 Task: Customize the integrated terminal's color scheme and font in Visual Studio Code.
Action: Mouse moved to (81, 1)
Screenshot: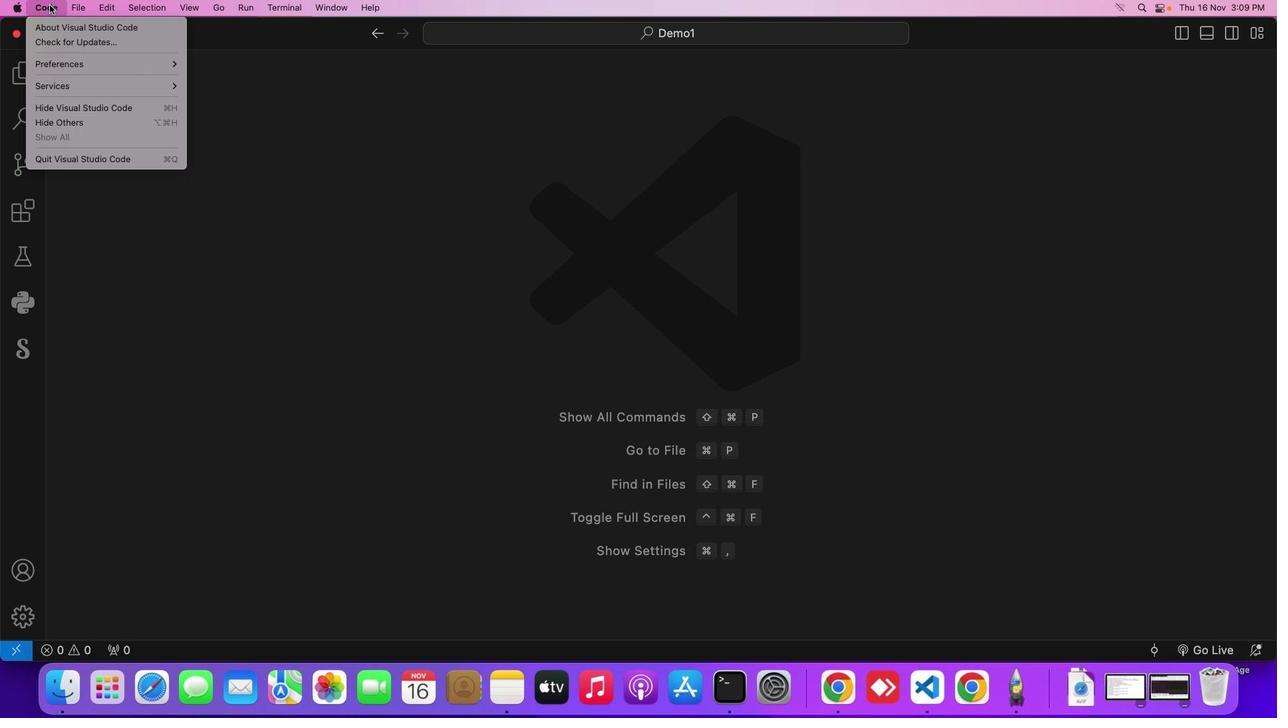 
Action: Mouse pressed left at (81, 1)
Screenshot: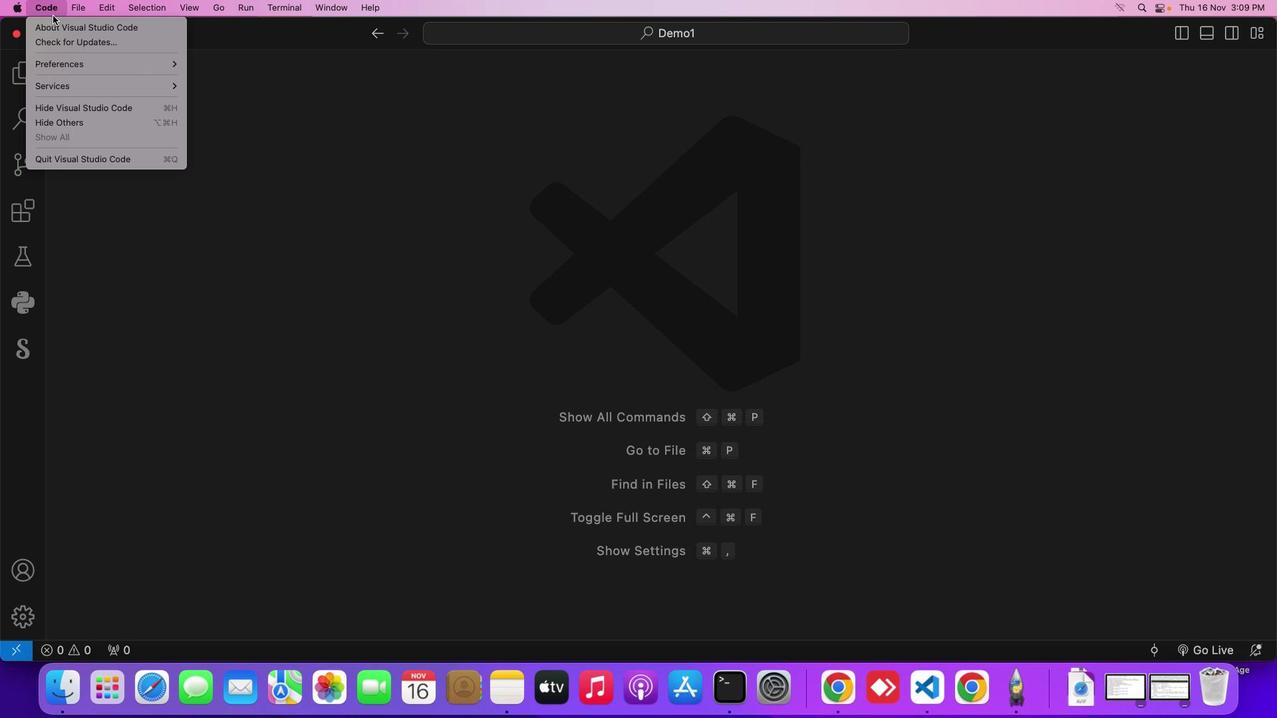 
Action: Mouse moved to (114, 60)
Screenshot: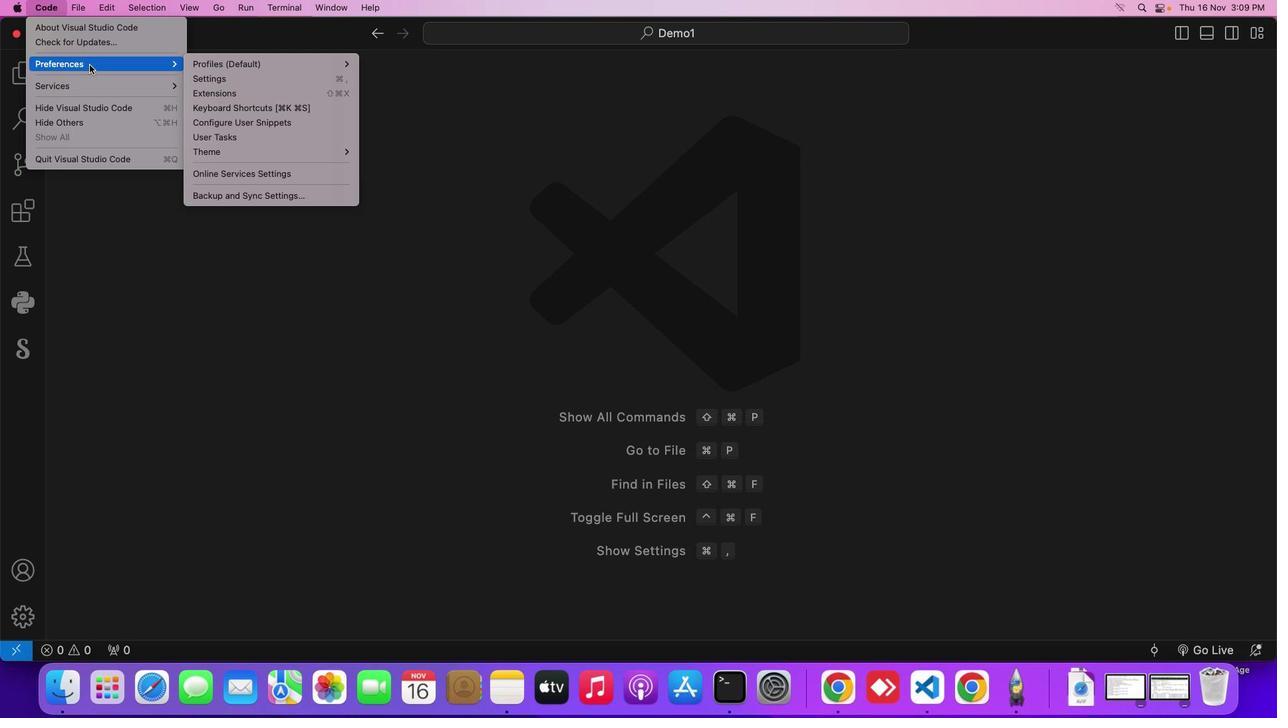
Action: Mouse pressed left at (114, 60)
Screenshot: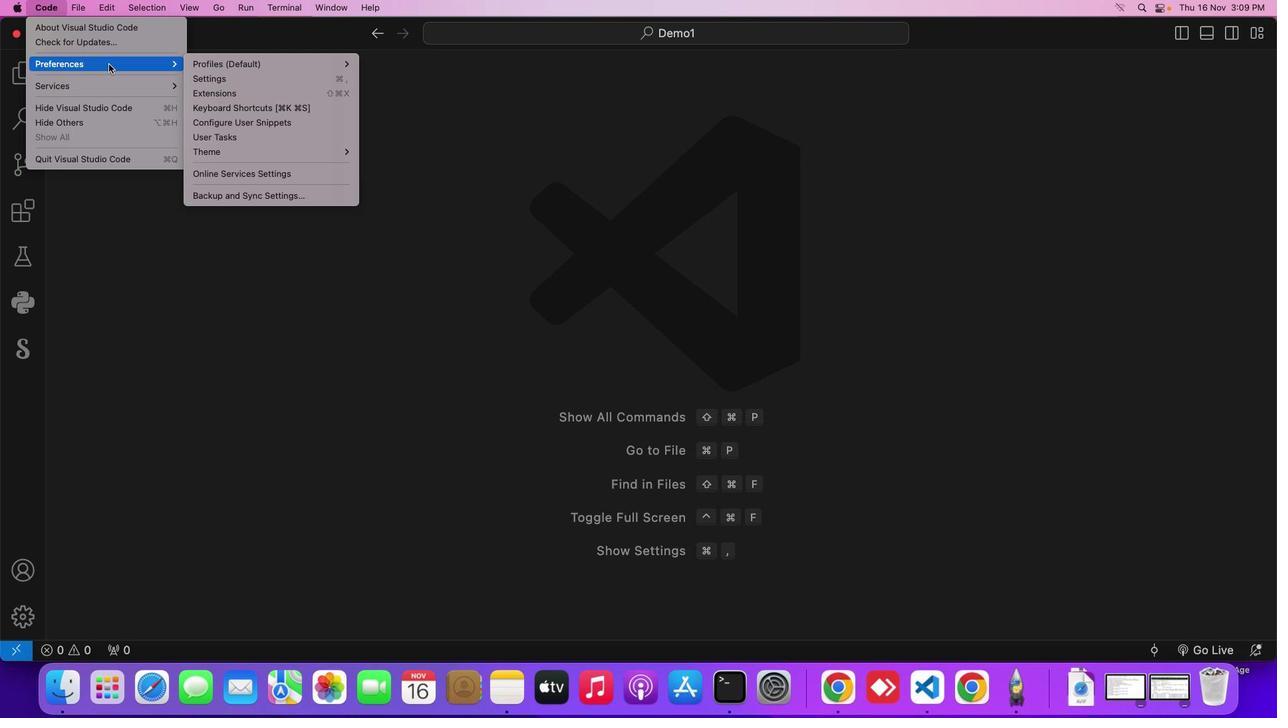 
Action: Mouse moved to (226, 75)
Screenshot: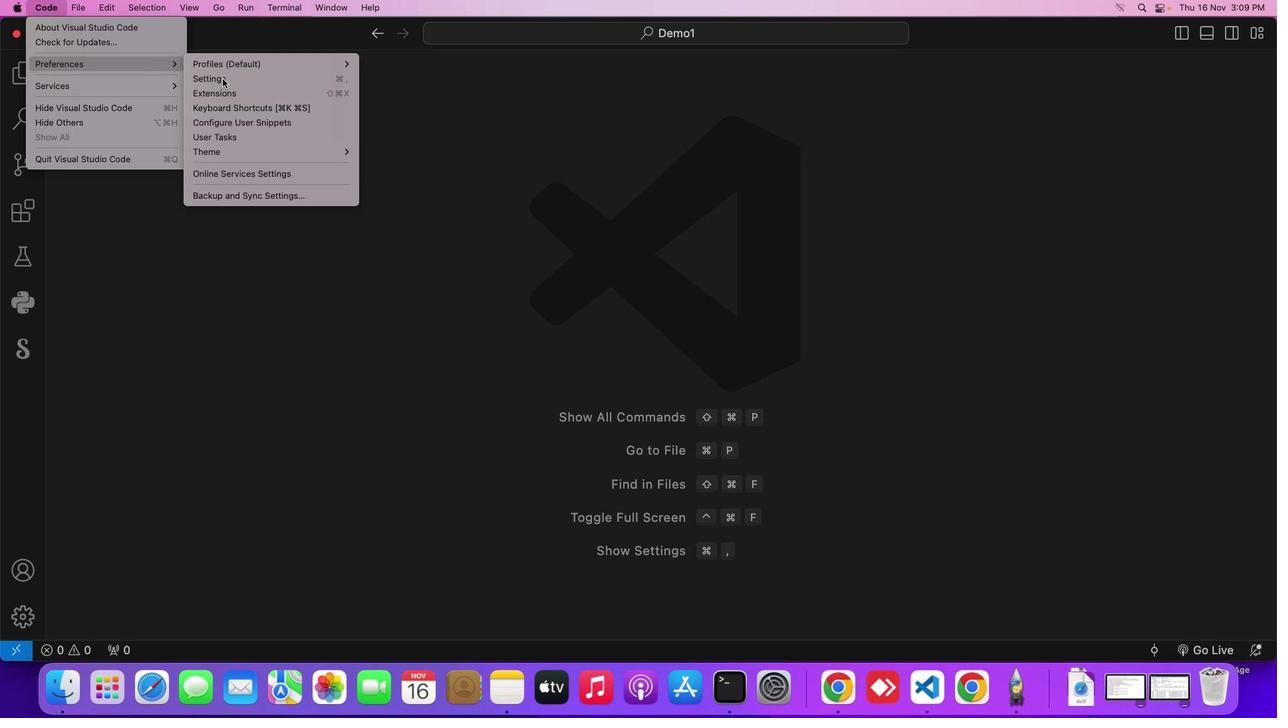 
Action: Mouse pressed left at (226, 75)
Screenshot: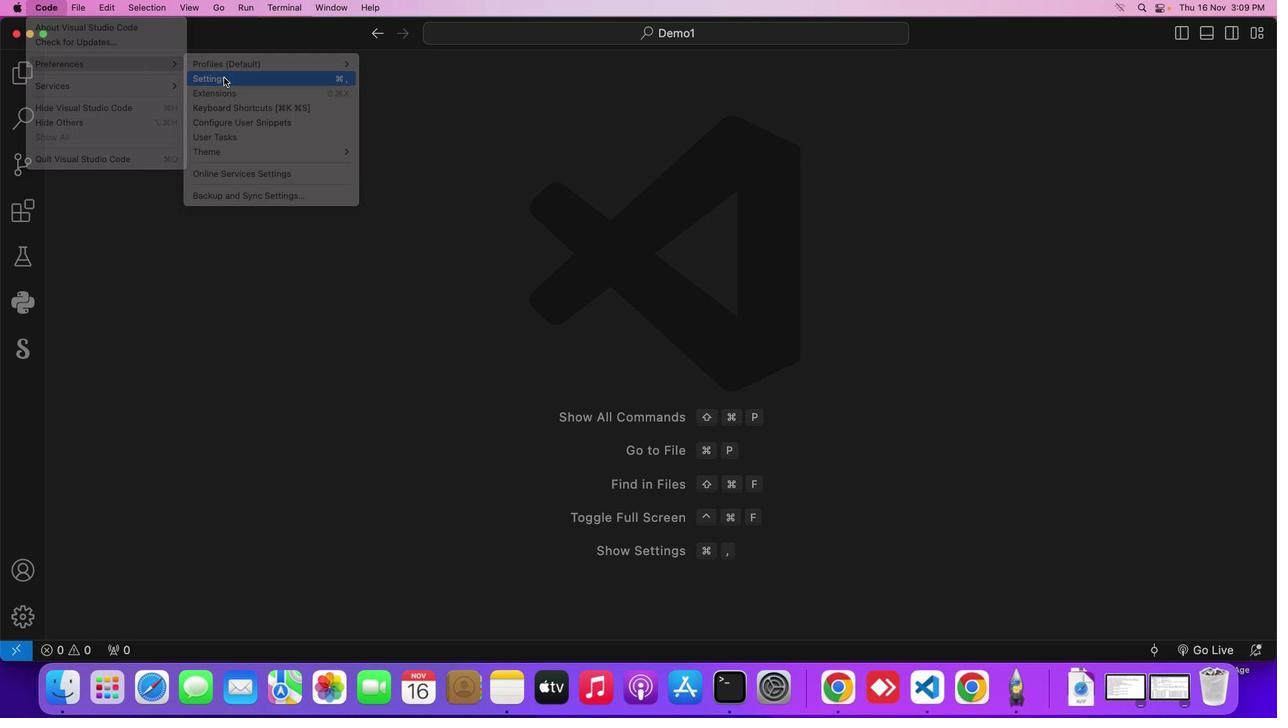 
Action: Mouse moved to (285, 100)
Screenshot: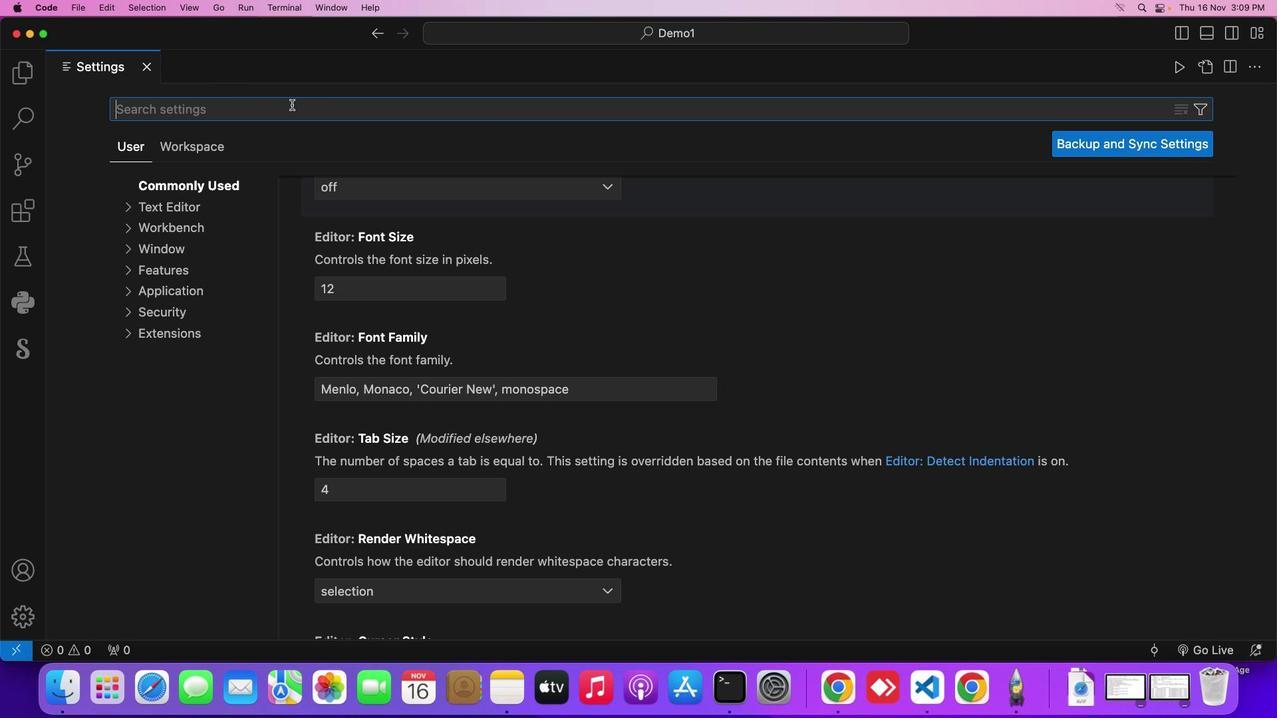 
Action: Mouse pressed left at (285, 100)
Screenshot: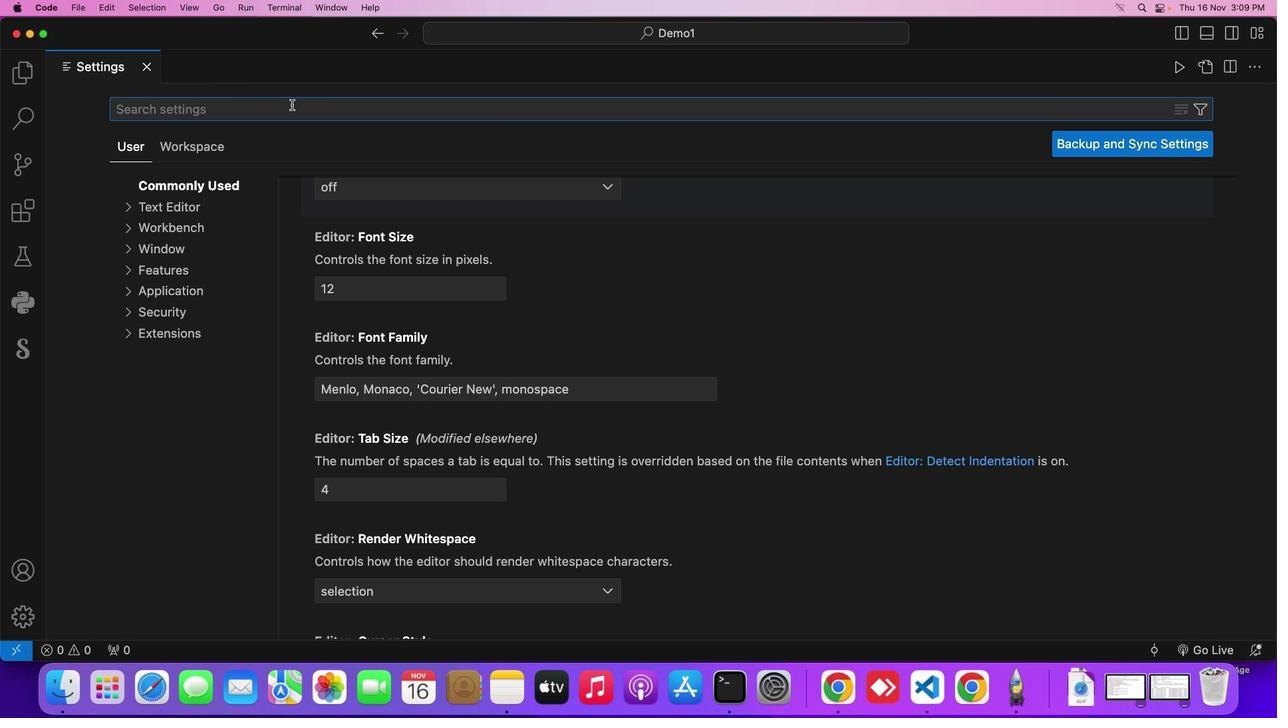 
Action: Key pressed 't''e''r''m''i''n''a''l'"'"'s'
Screenshot: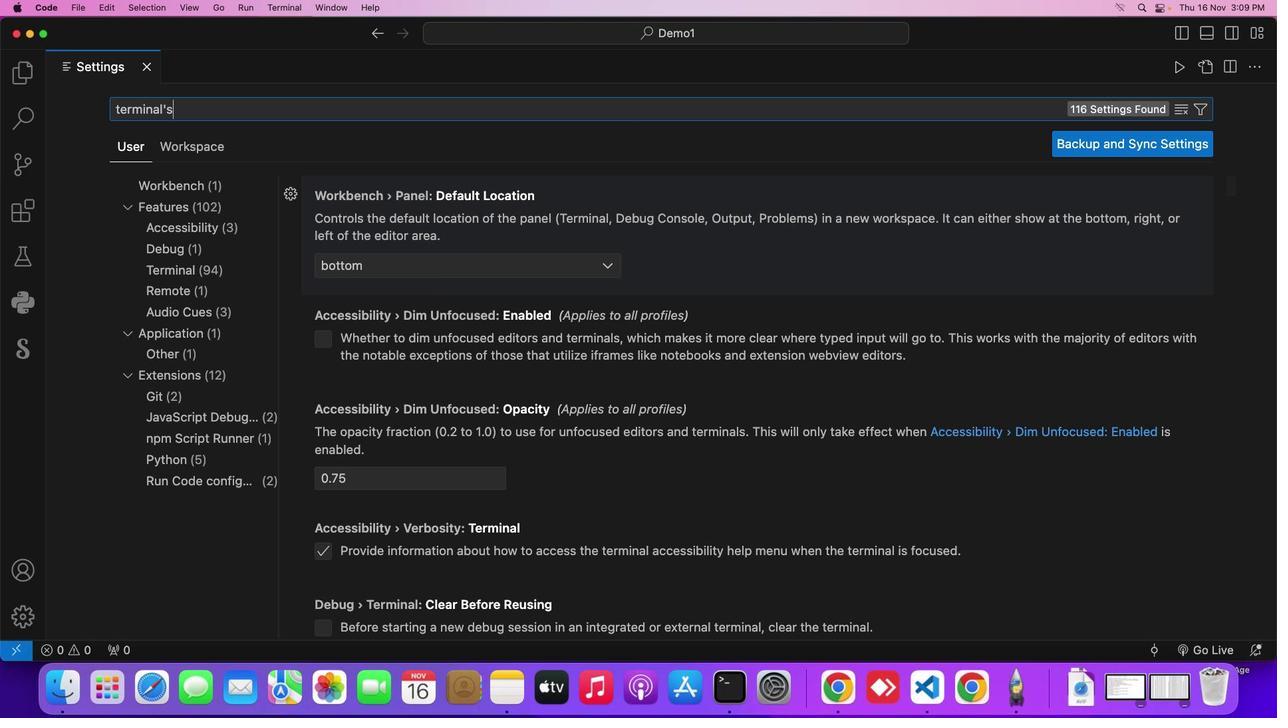 
Action: Mouse moved to (470, 346)
Screenshot: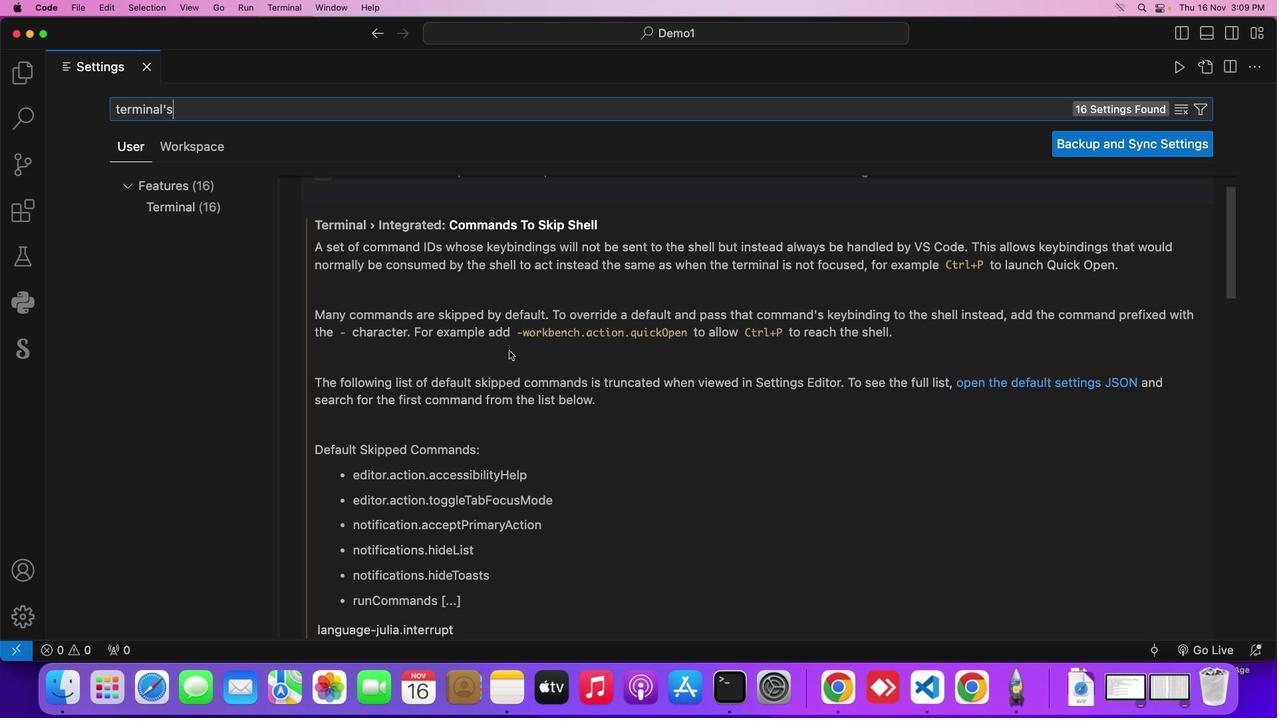 
Action: Mouse scrolled (470, 346) with delta (38, -3)
Screenshot: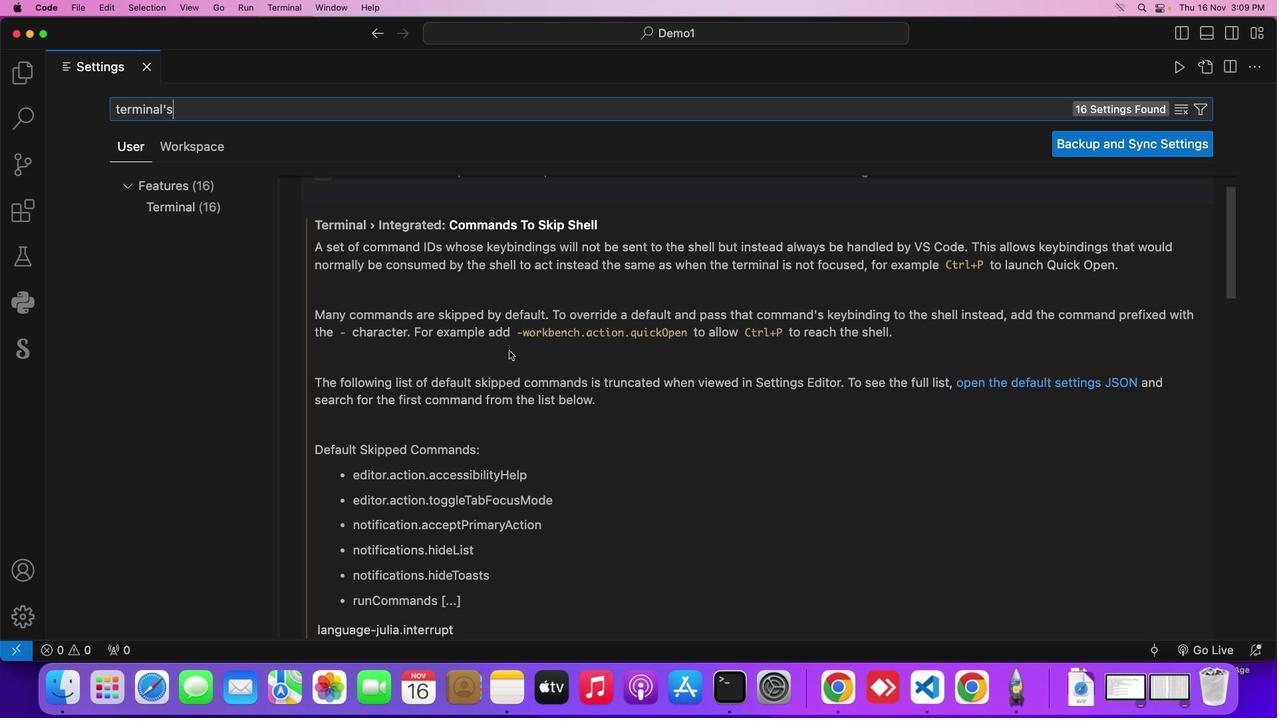 
Action: Mouse moved to (470, 346)
Screenshot: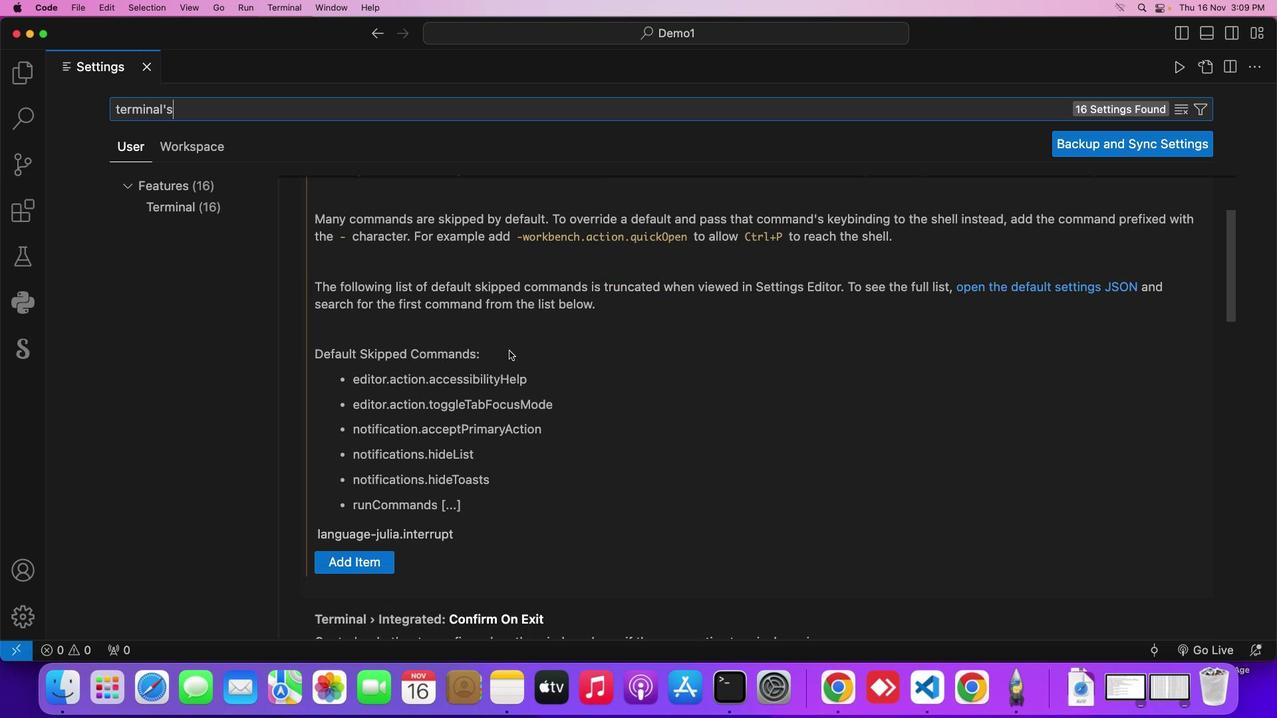 
Action: Mouse scrolled (470, 346) with delta (38, -3)
Screenshot: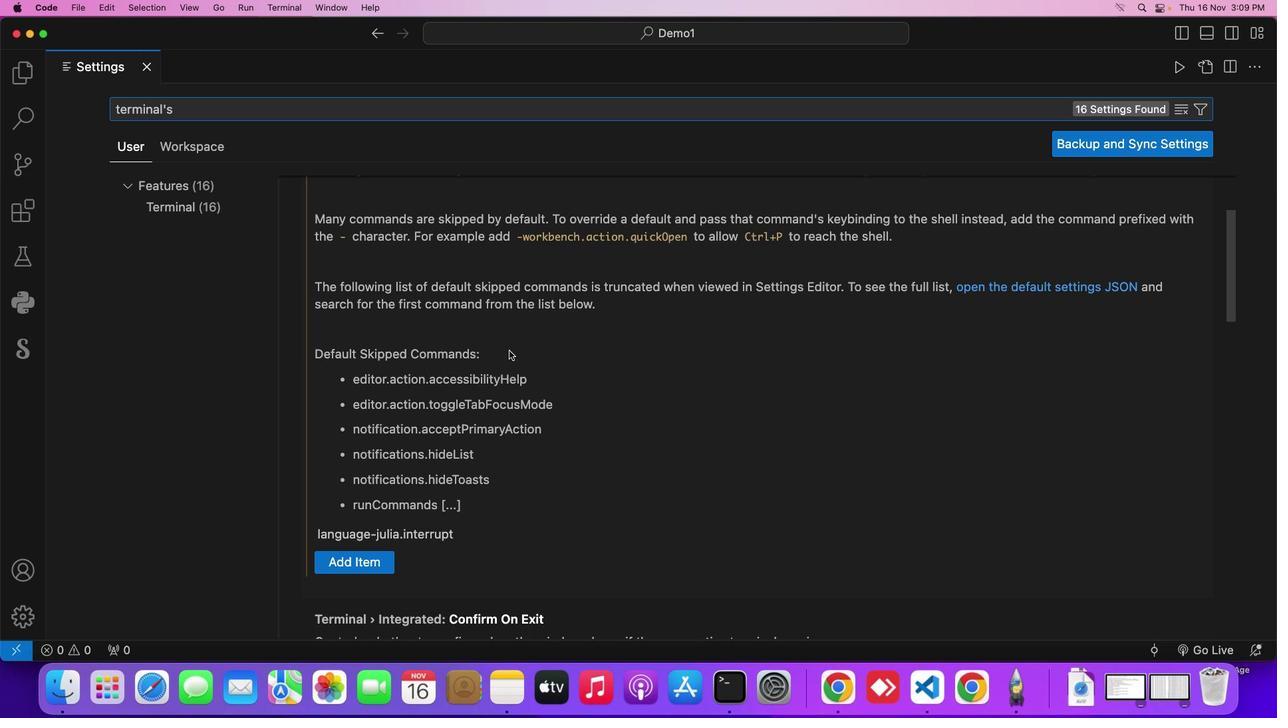 
Action: Mouse scrolled (470, 346) with delta (38, -3)
Screenshot: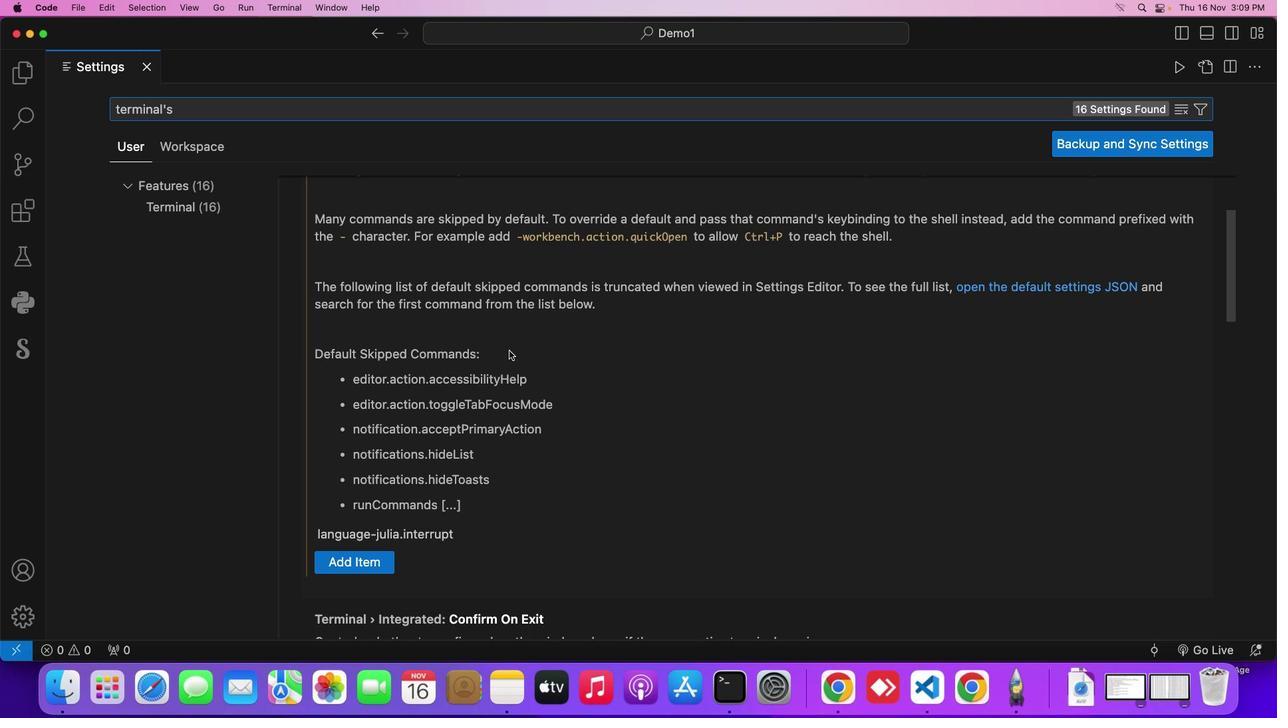 
Action: Mouse scrolled (470, 346) with delta (38, -3)
Screenshot: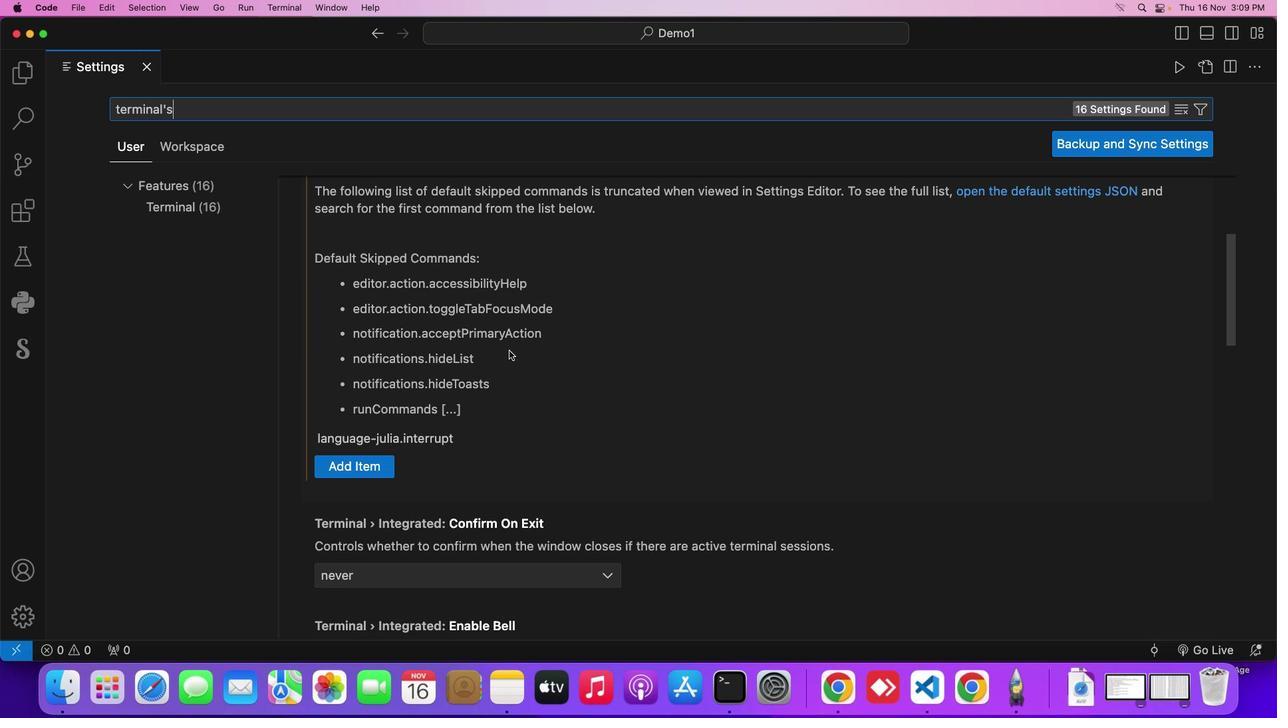 
Action: Mouse scrolled (470, 346) with delta (38, -3)
Screenshot: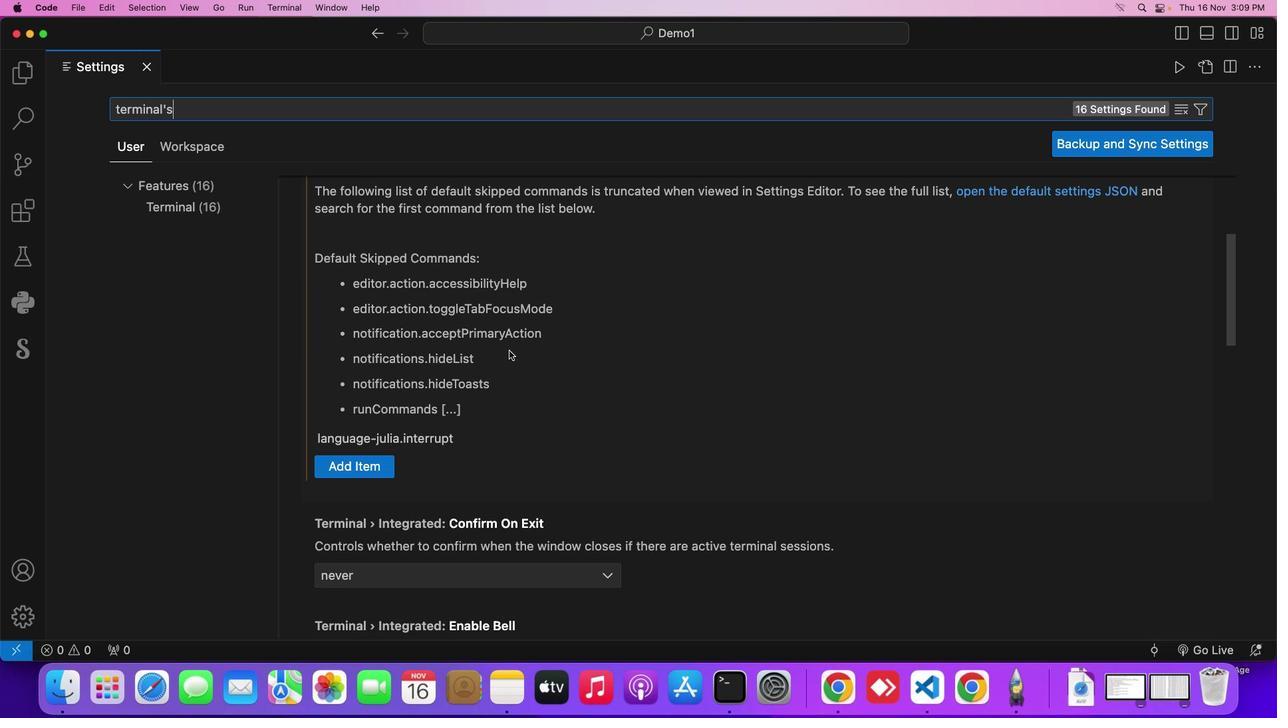 
Action: Mouse scrolled (470, 346) with delta (38, -3)
Screenshot: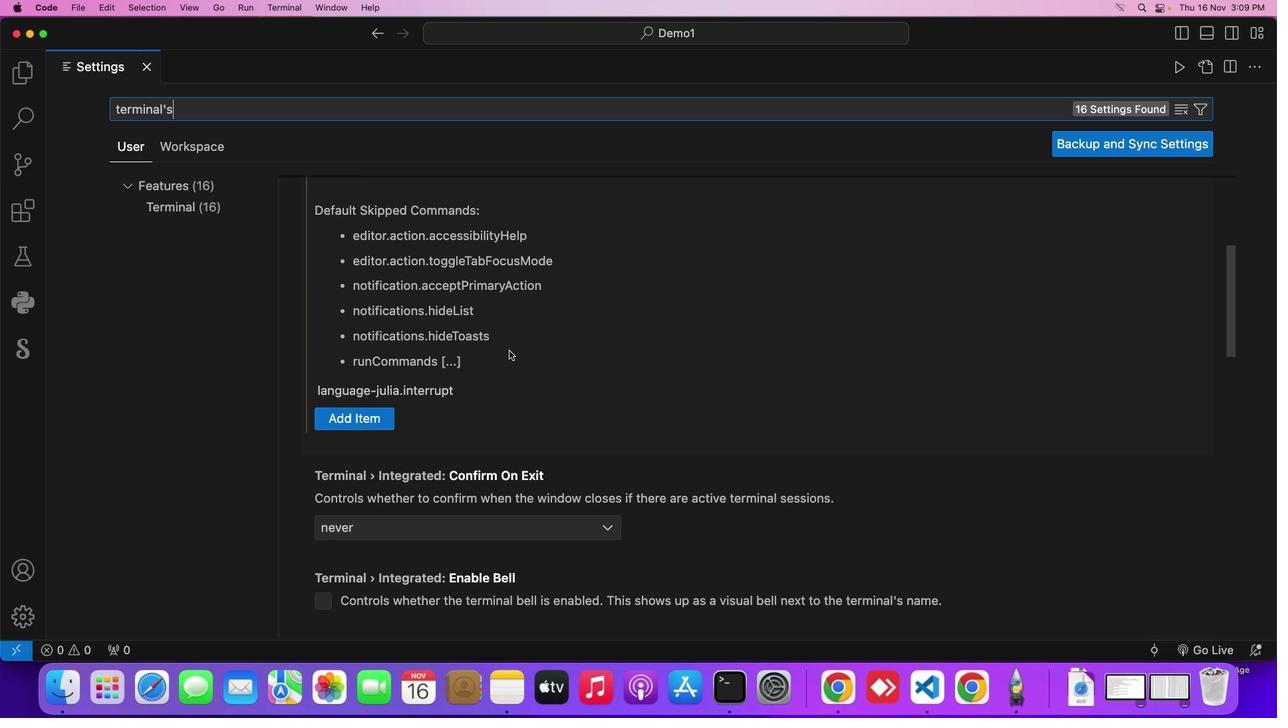
Action: Mouse scrolled (470, 346) with delta (38, -3)
Screenshot: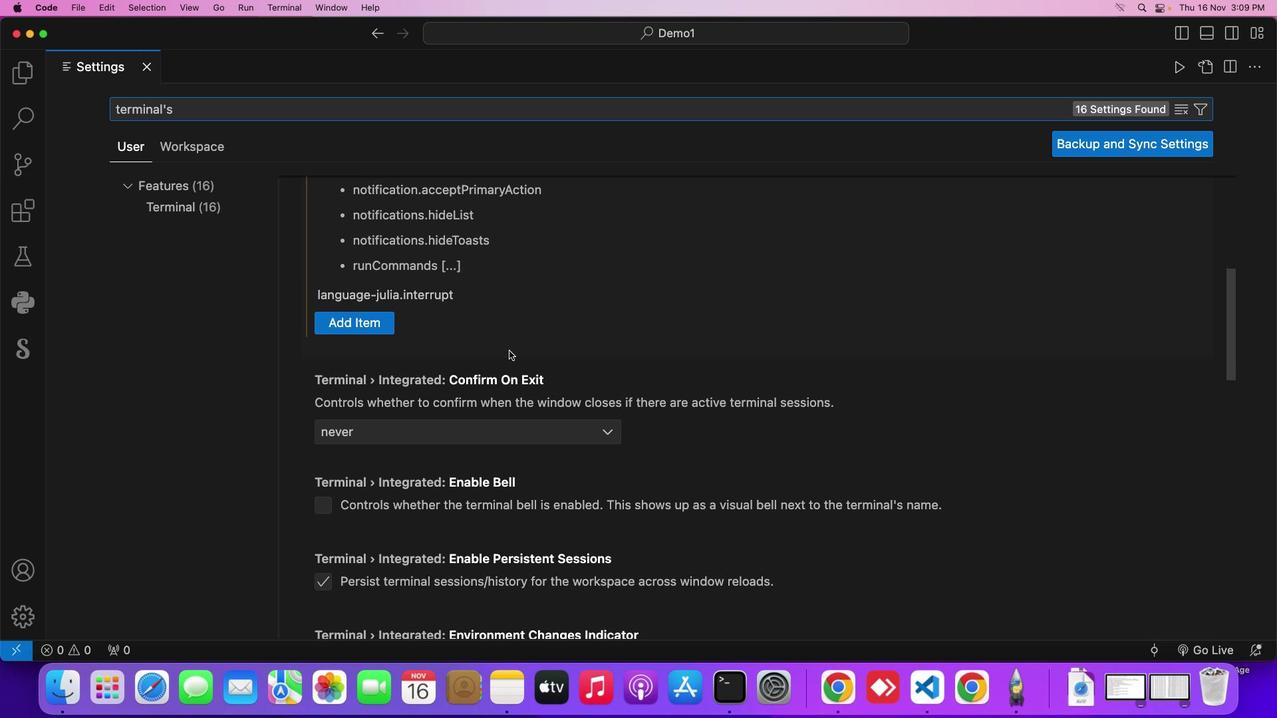 
Action: Mouse scrolled (470, 346) with delta (38, -3)
Screenshot: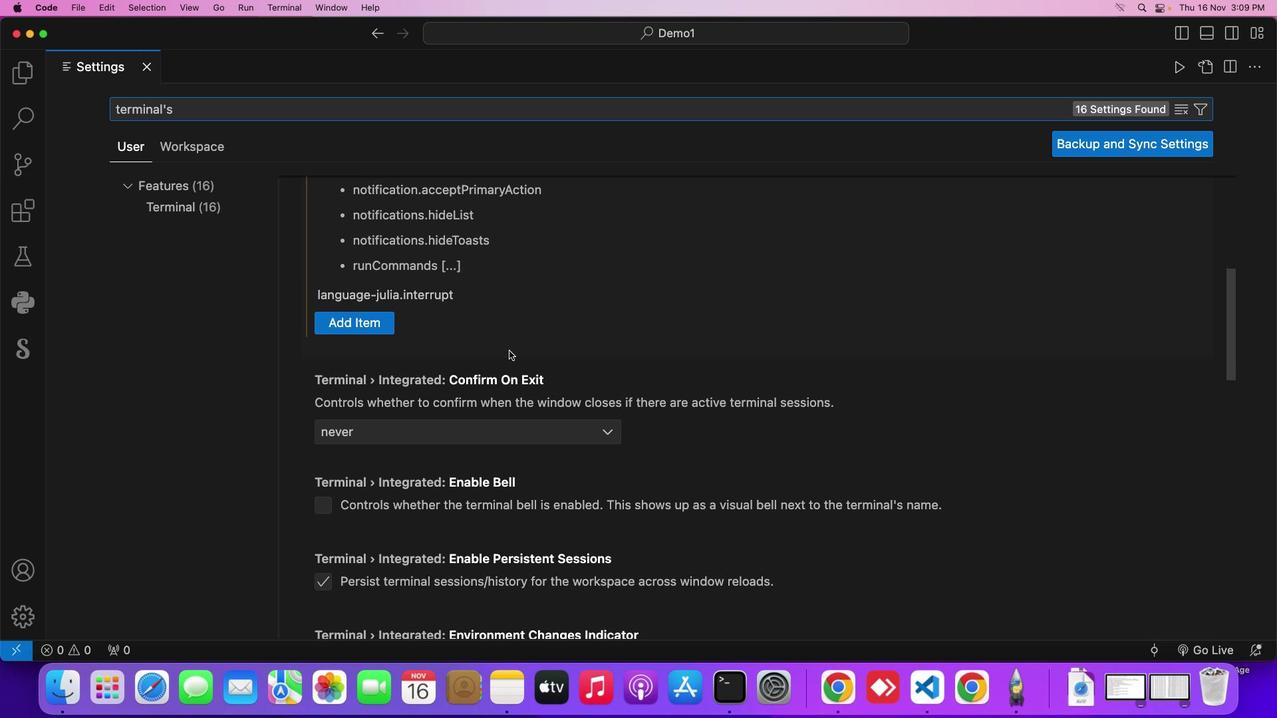 
Action: Mouse scrolled (470, 346) with delta (38, -3)
Screenshot: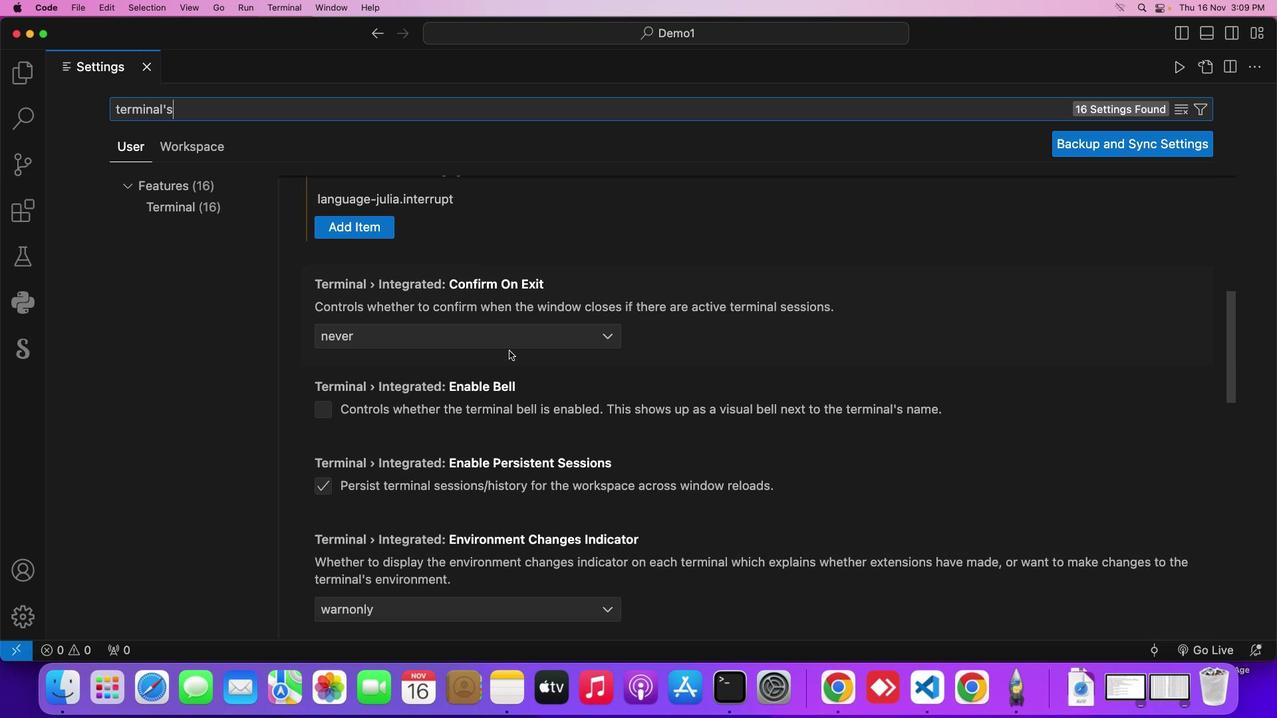 
Action: Mouse scrolled (470, 346) with delta (38, -3)
Screenshot: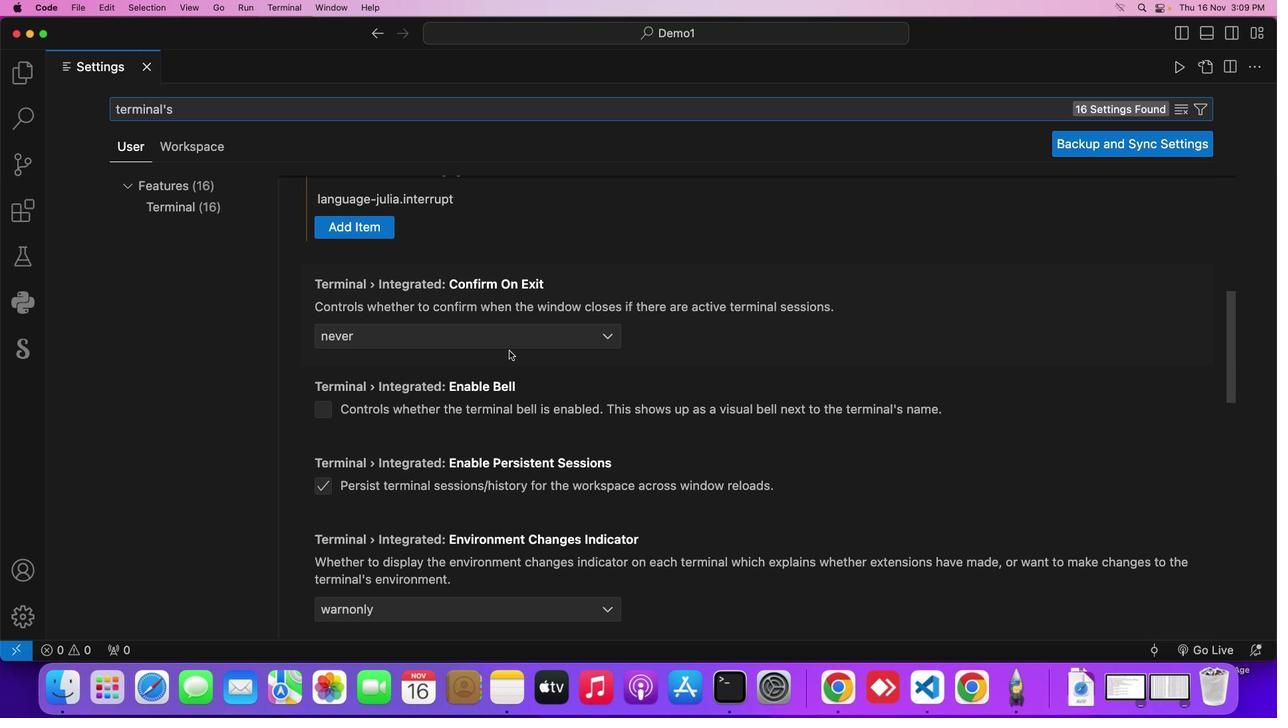 
Action: Mouse scrolled (470, 346) with delta (38, -3)
Screenshot: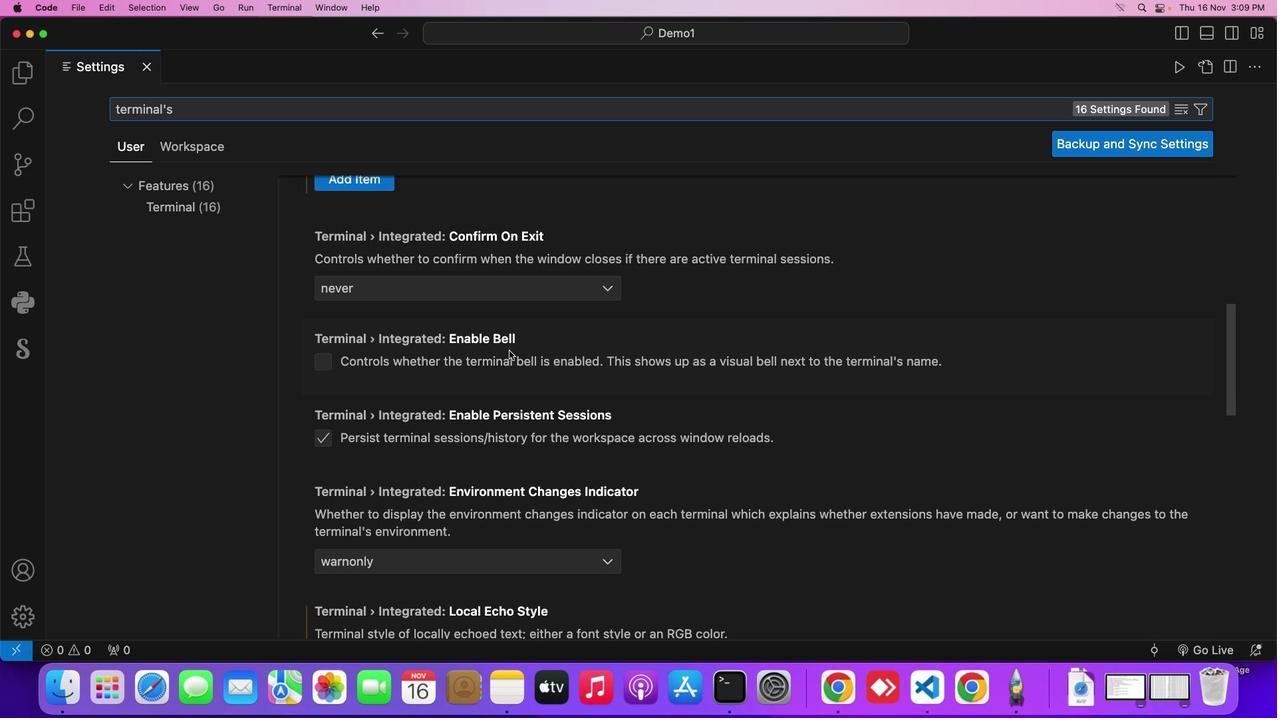 
Action: Mouse scrolled (470, 346) with delta (38, -3)
Screenshot: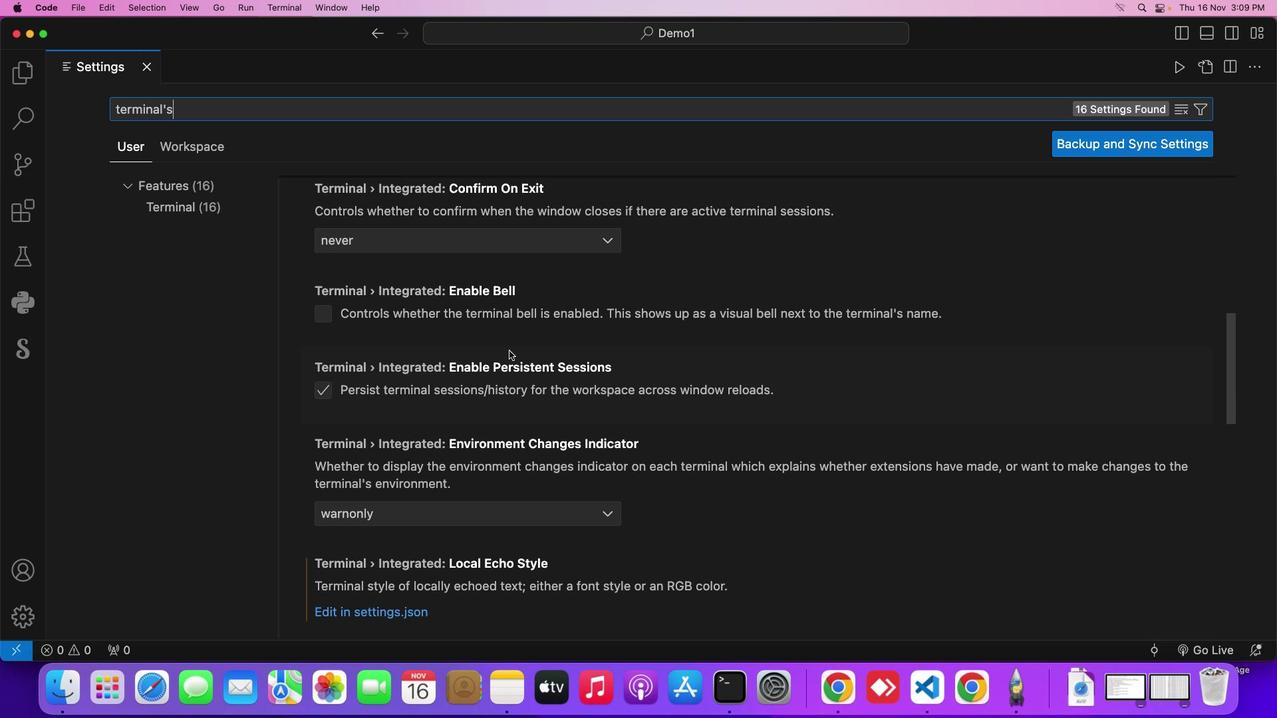 
Action: Mouse moved to (554, 515)
Screenshot: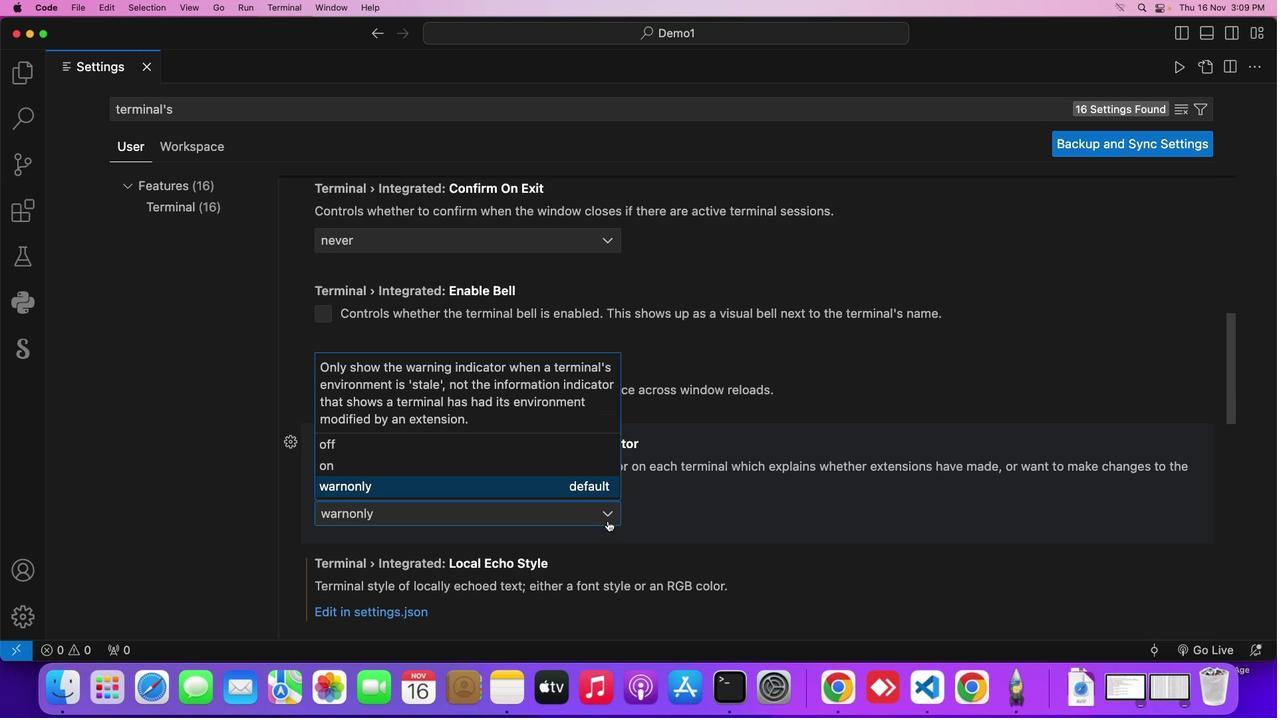
Action: Mouse pressed left at (554, 515)
Screenshot: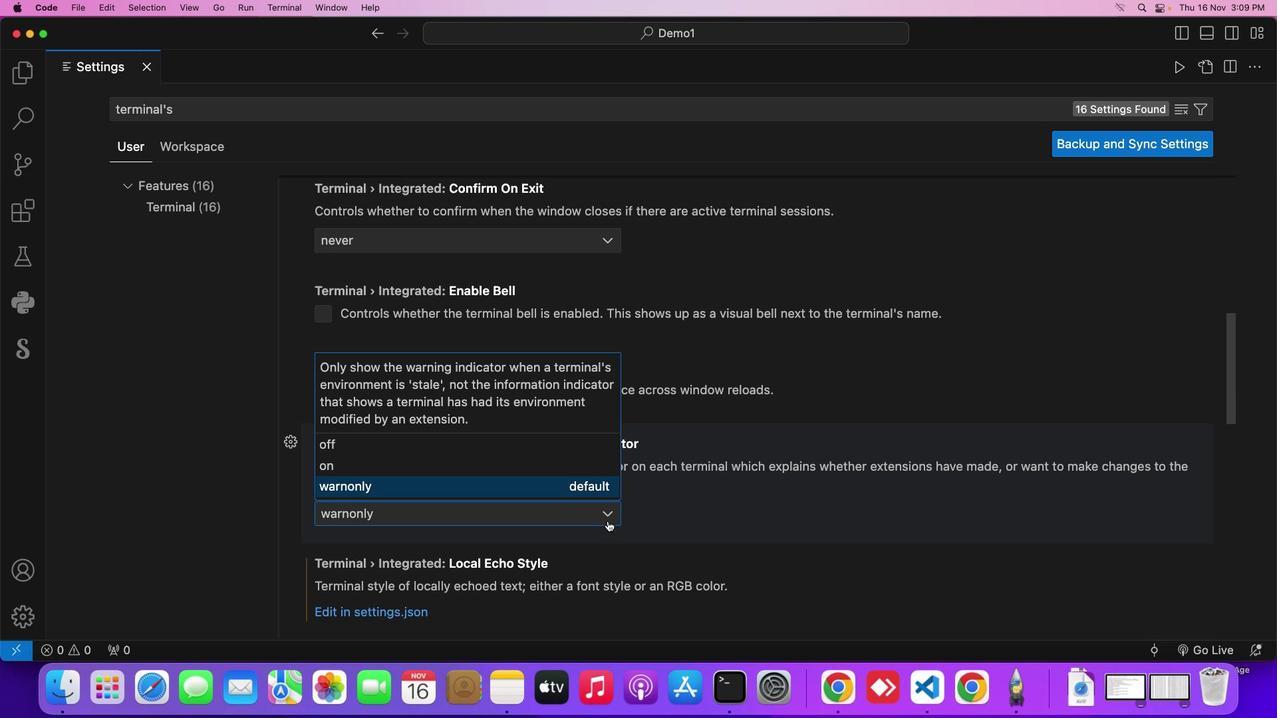
Action: Mouse moved to (528, 485)
Screenshot: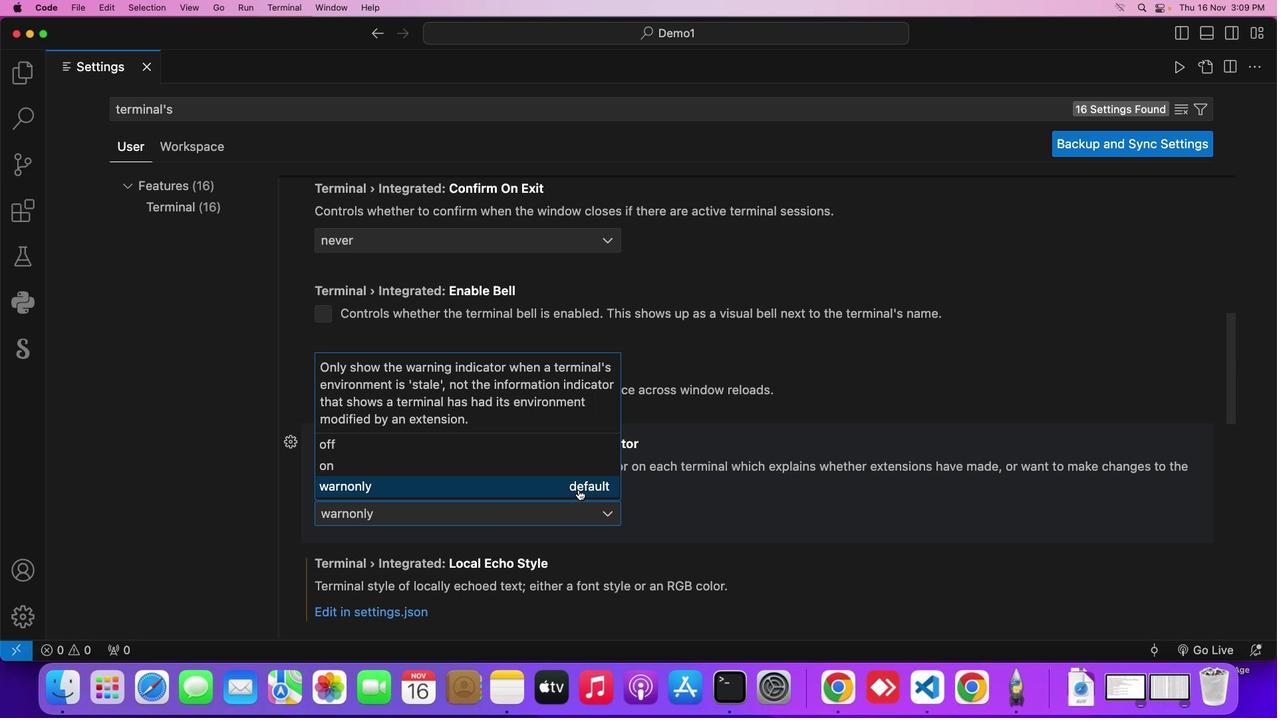 
Action: Mouse pressed left at (528, 485)
Screenshot: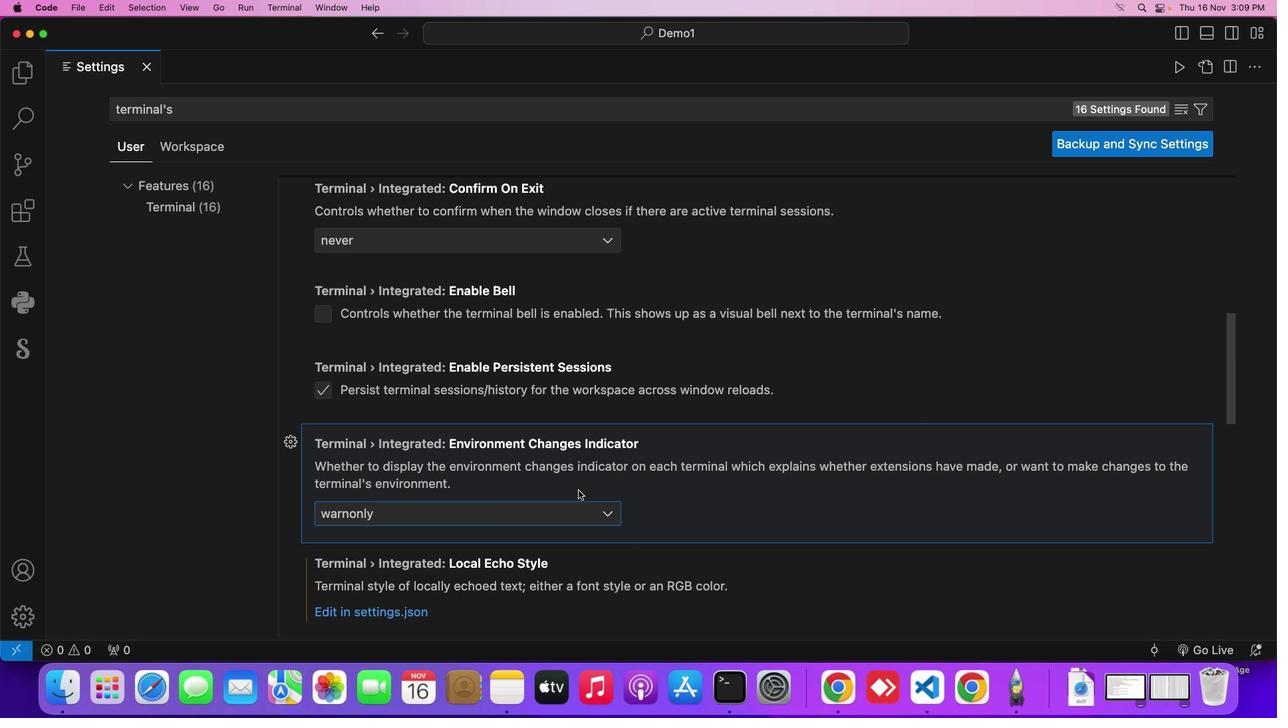 
Action: Mouse moved to (349, 401)
Screenshot: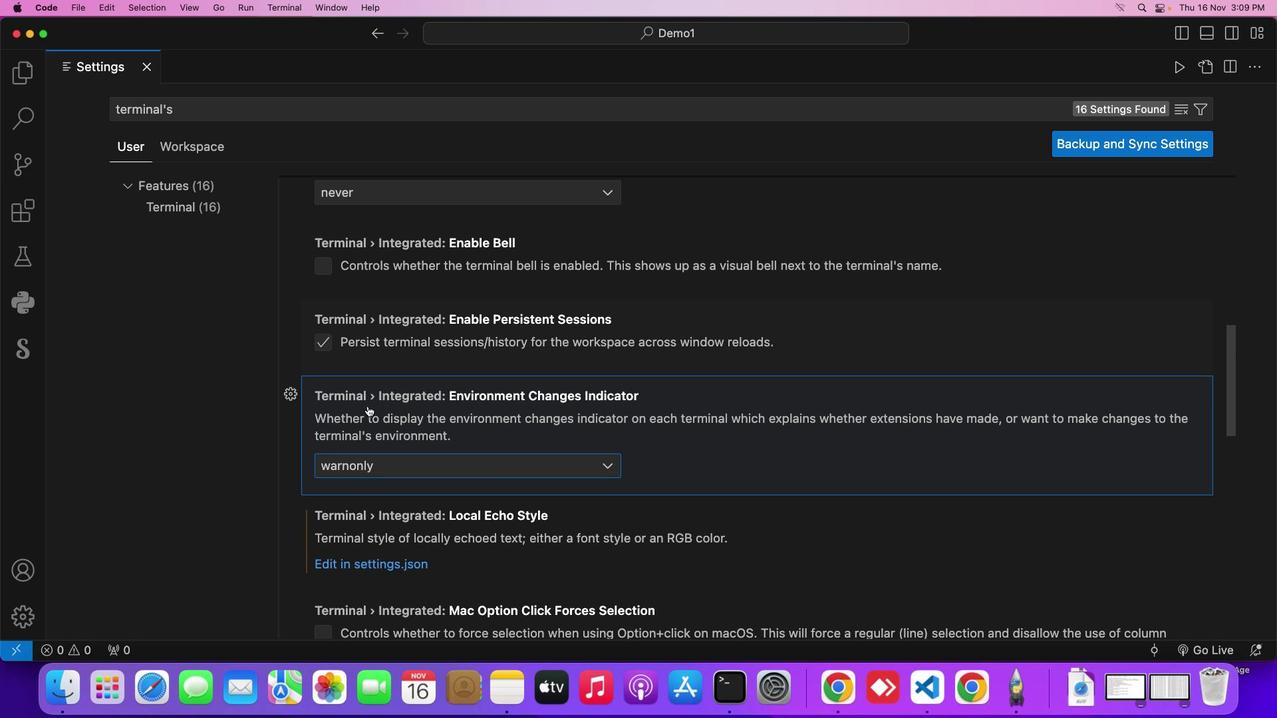 
Action: Mouse scrolled (349, 401) with delta (38, -3)
Screenshot: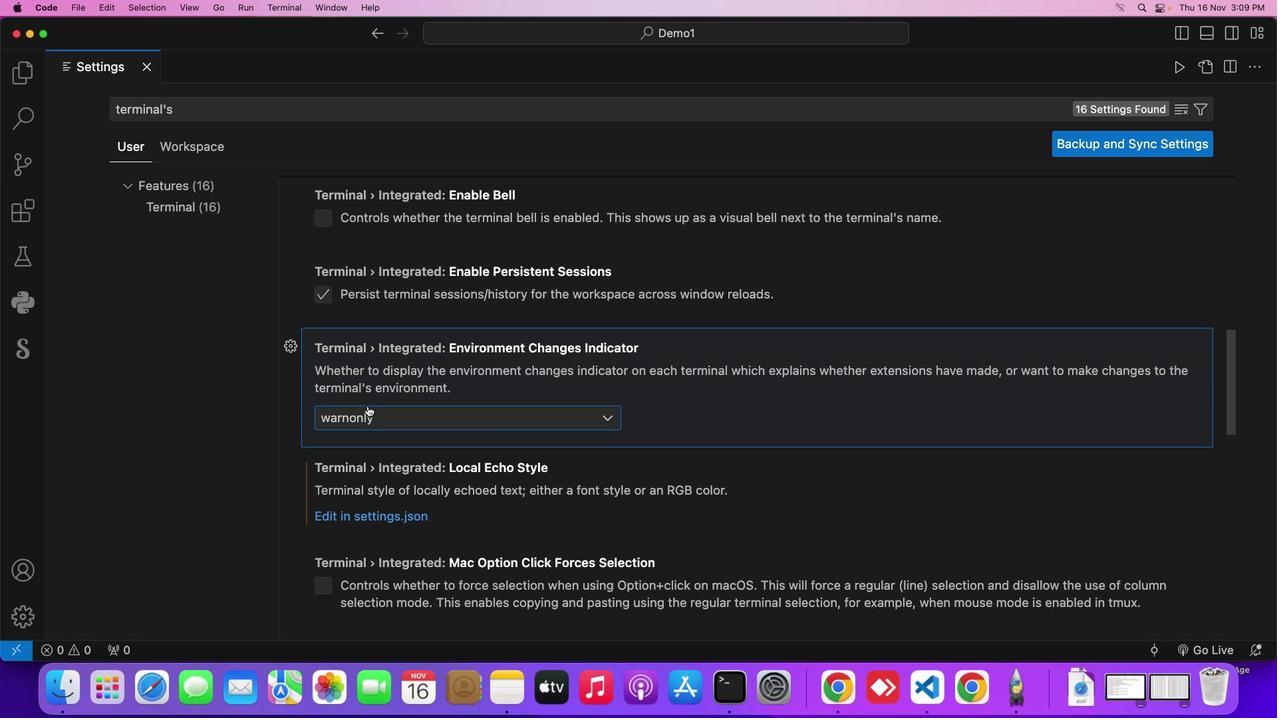 
Action: Mouse scrolled (349, 401) with delta (38, -3)
Screenshot: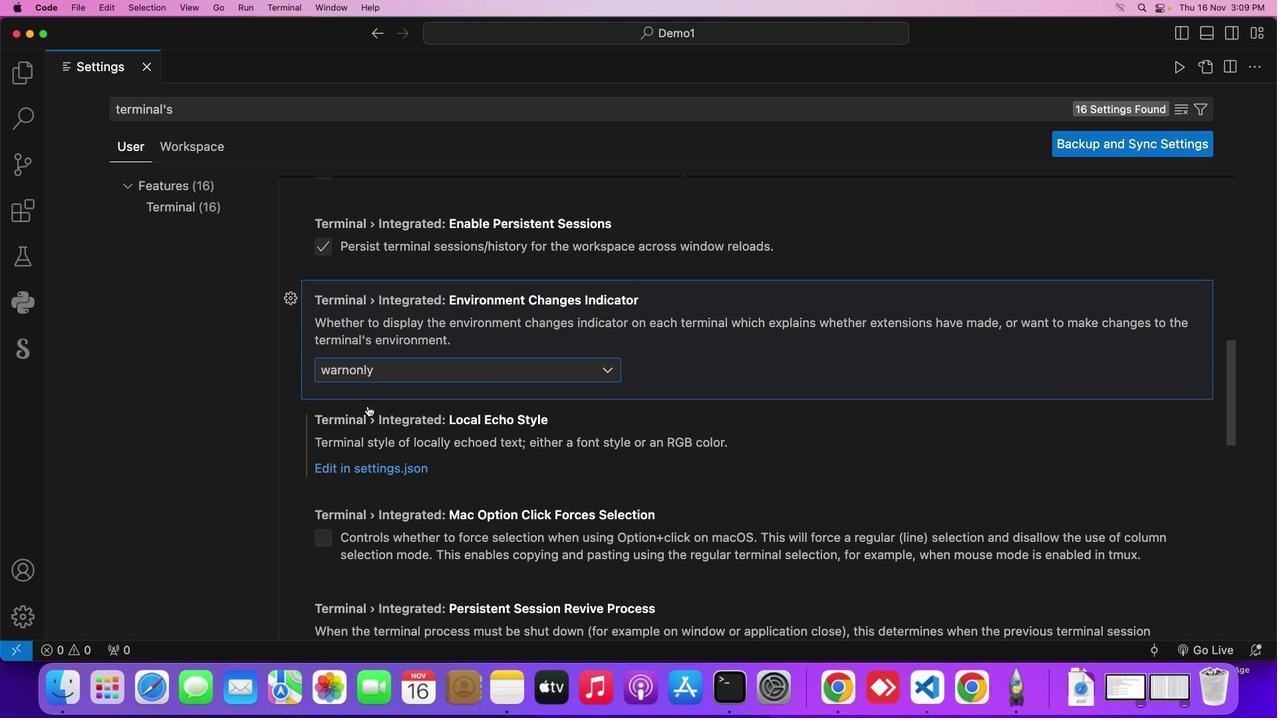 
Action: Mouse scrolled (349, 401) with delta (38, -3)
Screenshot: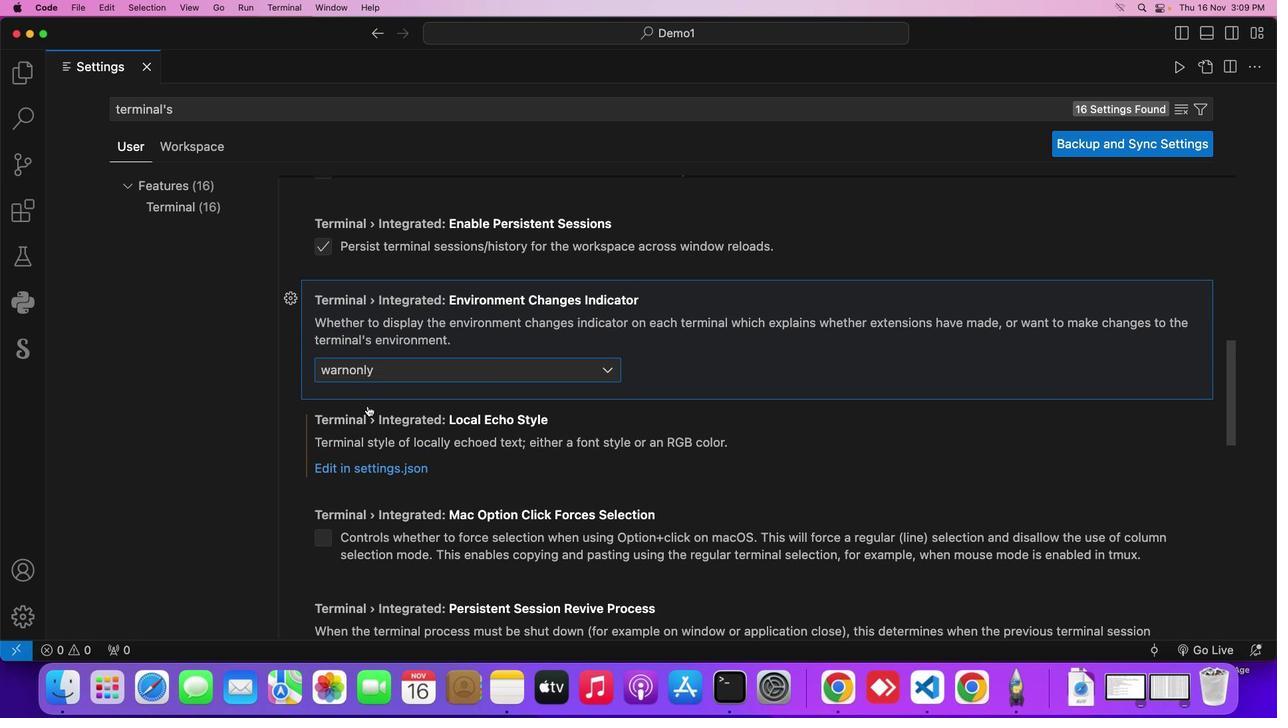 
Action: Mouse scrolled (349, 401) with delta (38, -3)
Screenshot: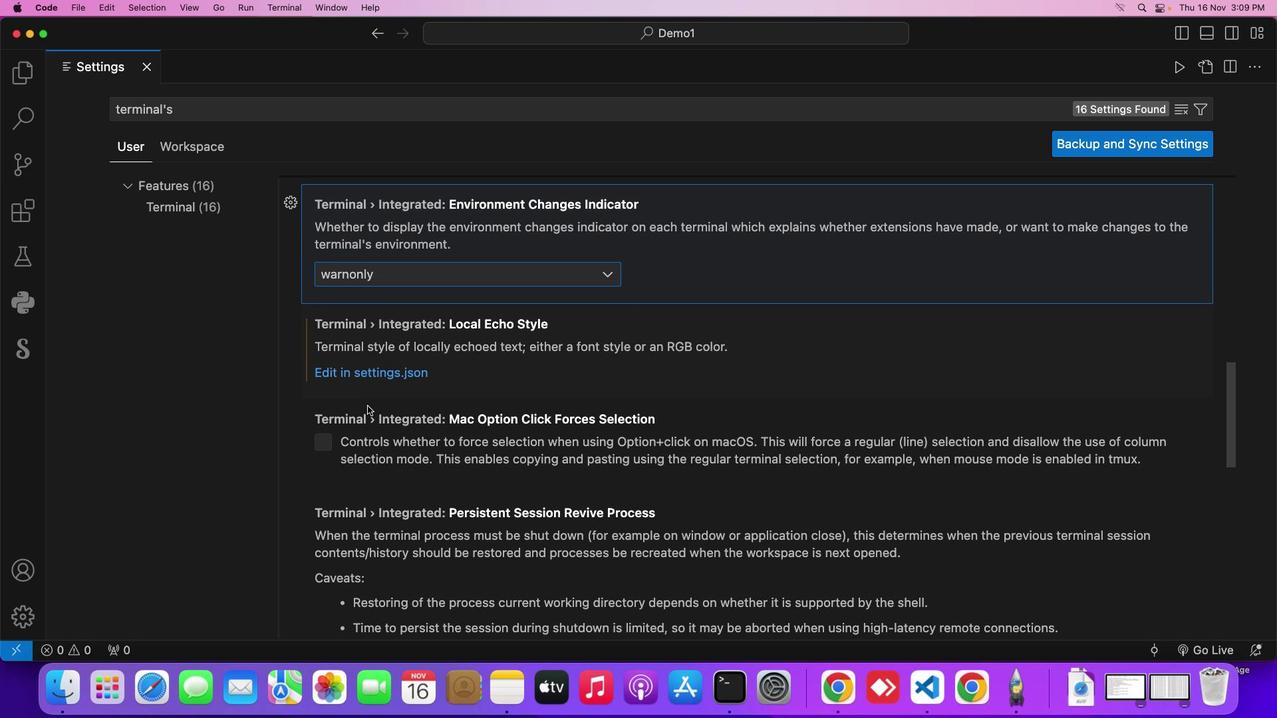 
Action: Mouse scrolled (349, 401) with delta (38, -3)
Screenshot: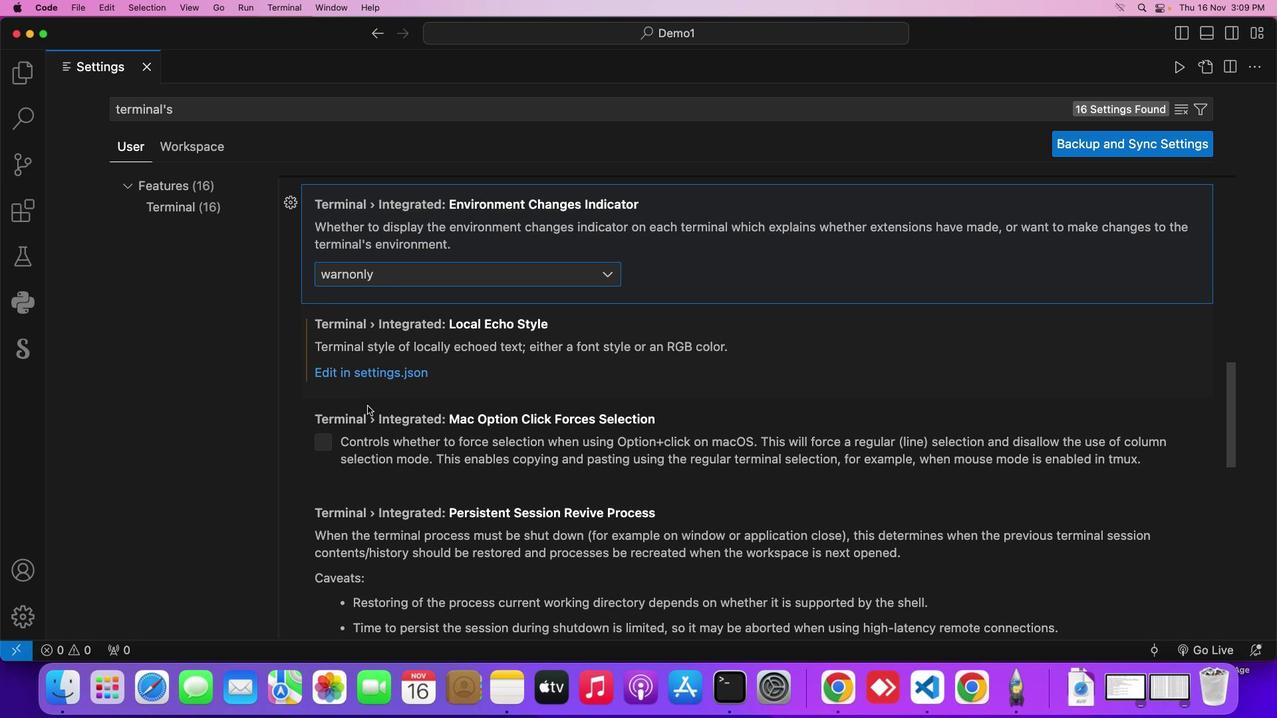 
Action: Mouse scrolled (349, 401) with delta (38, -3)
Screenshot: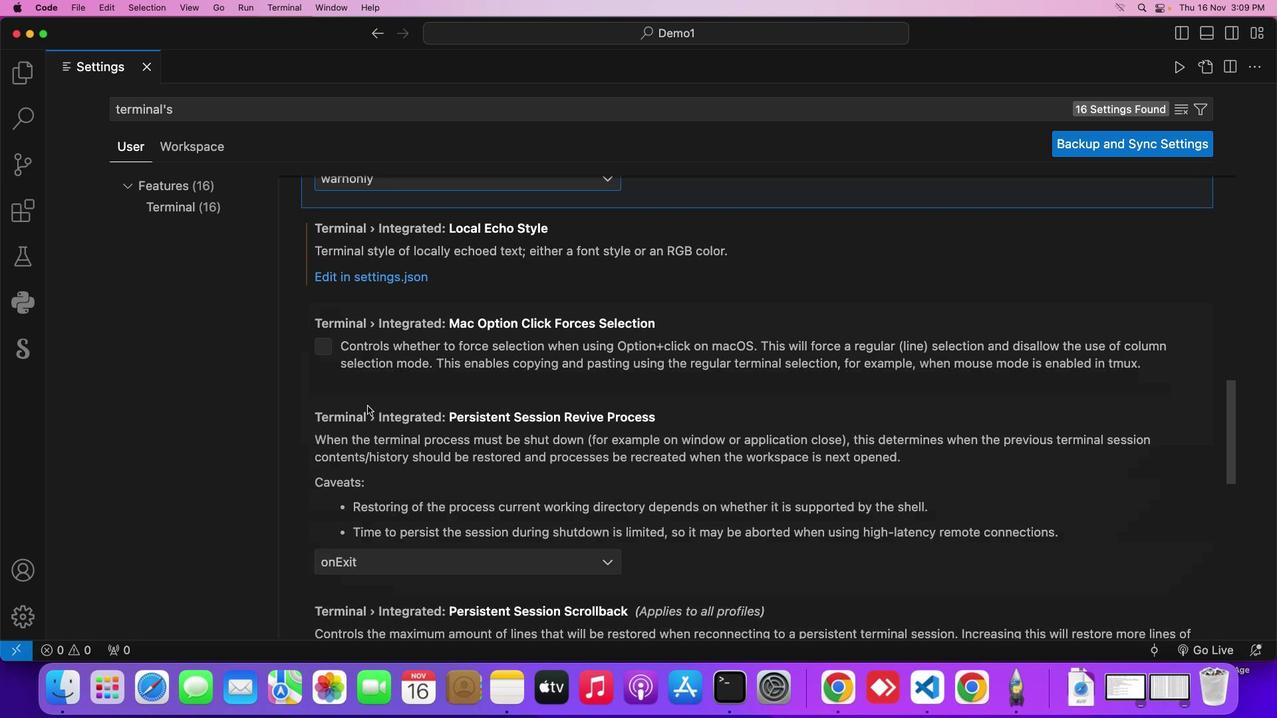 
Action: Mouse scrolled (349, 401) with delta (38, -3)
Screenshot: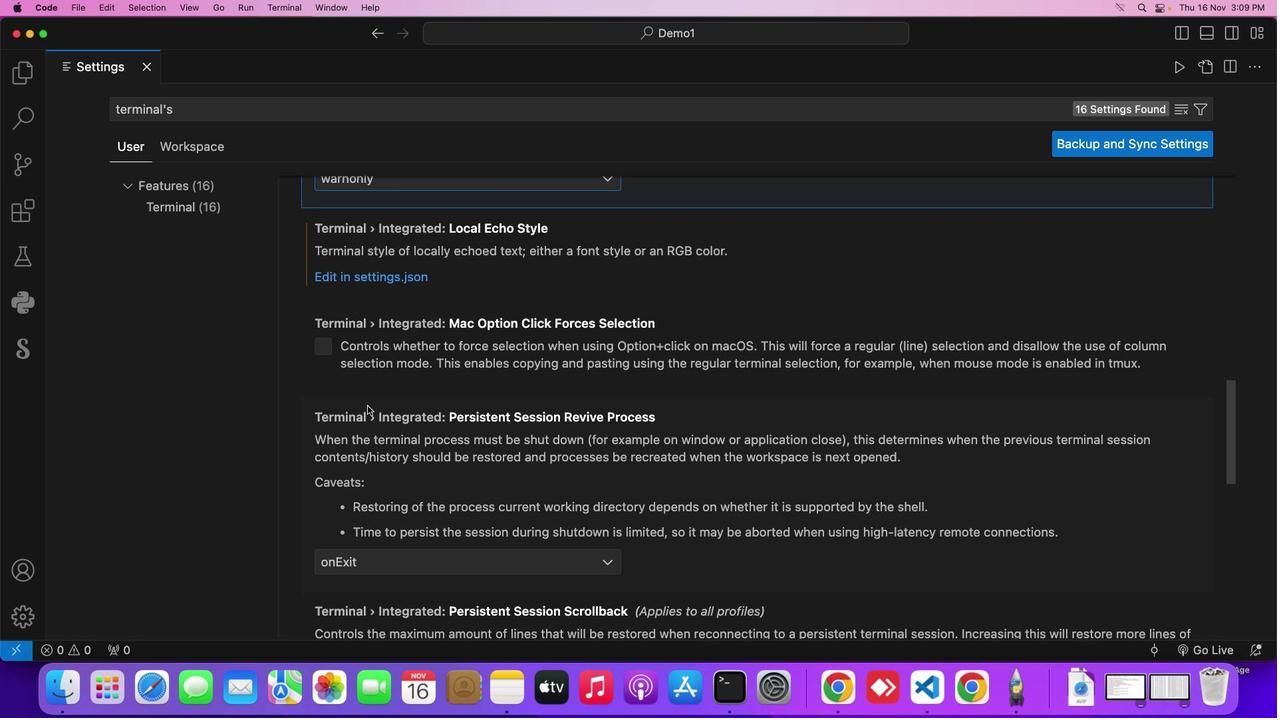 
Action: Mouse scrolled (349, 401) with delta (38, -1)
Screenshot: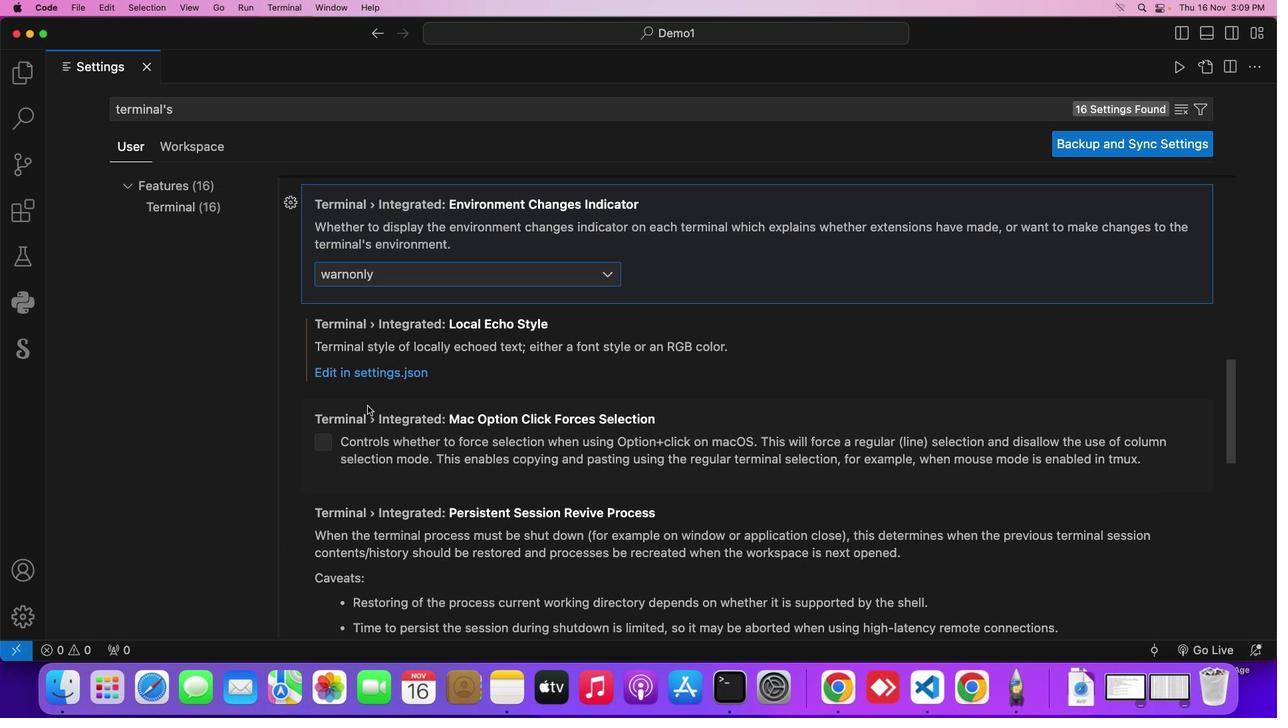 
Action: Mouse scrolled (349, 401) with delta (38, -1)
Screenshot: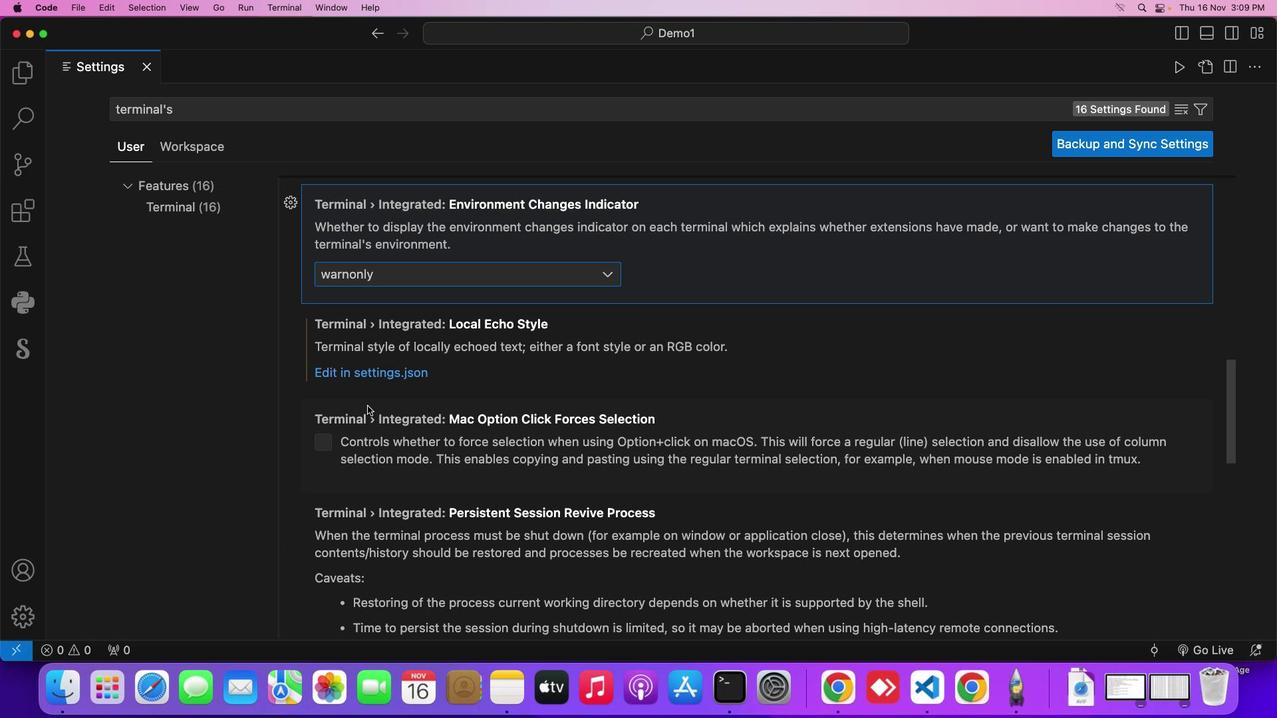 
Action: Mouse moved to (333, 375)
Screenshot: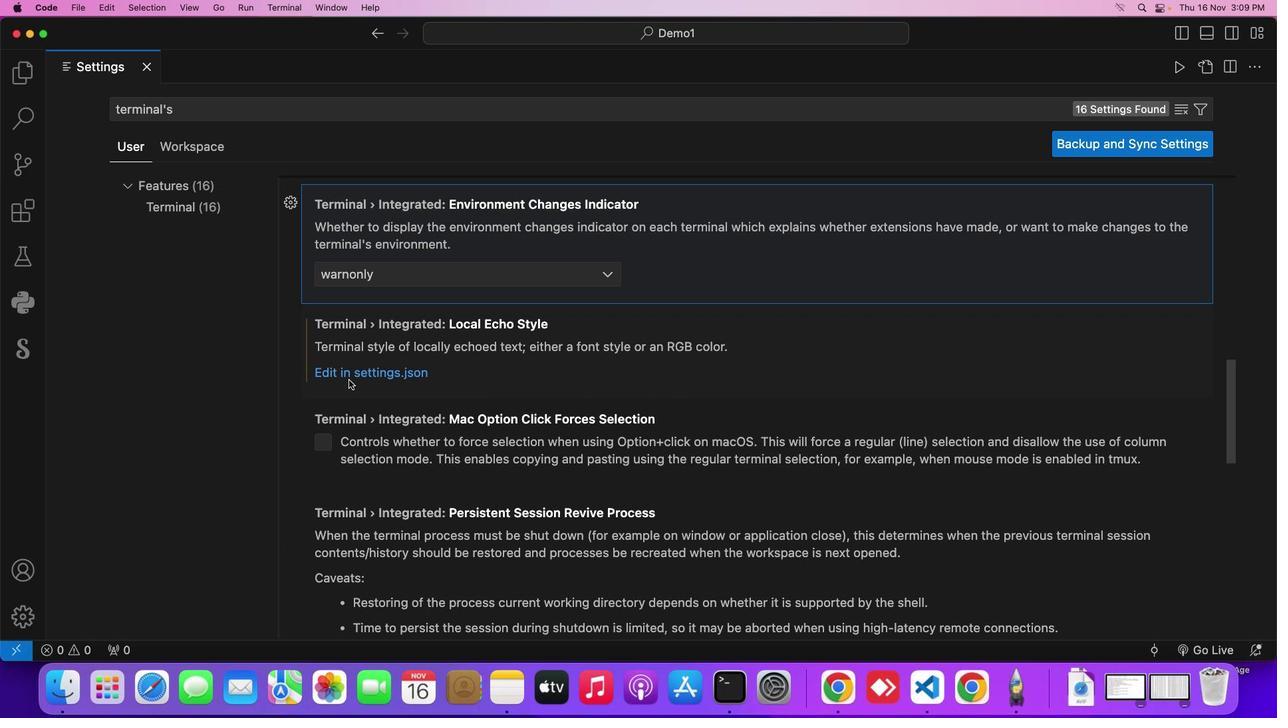 
Action: Mouse pressed left at (333, 375)
Screenshot: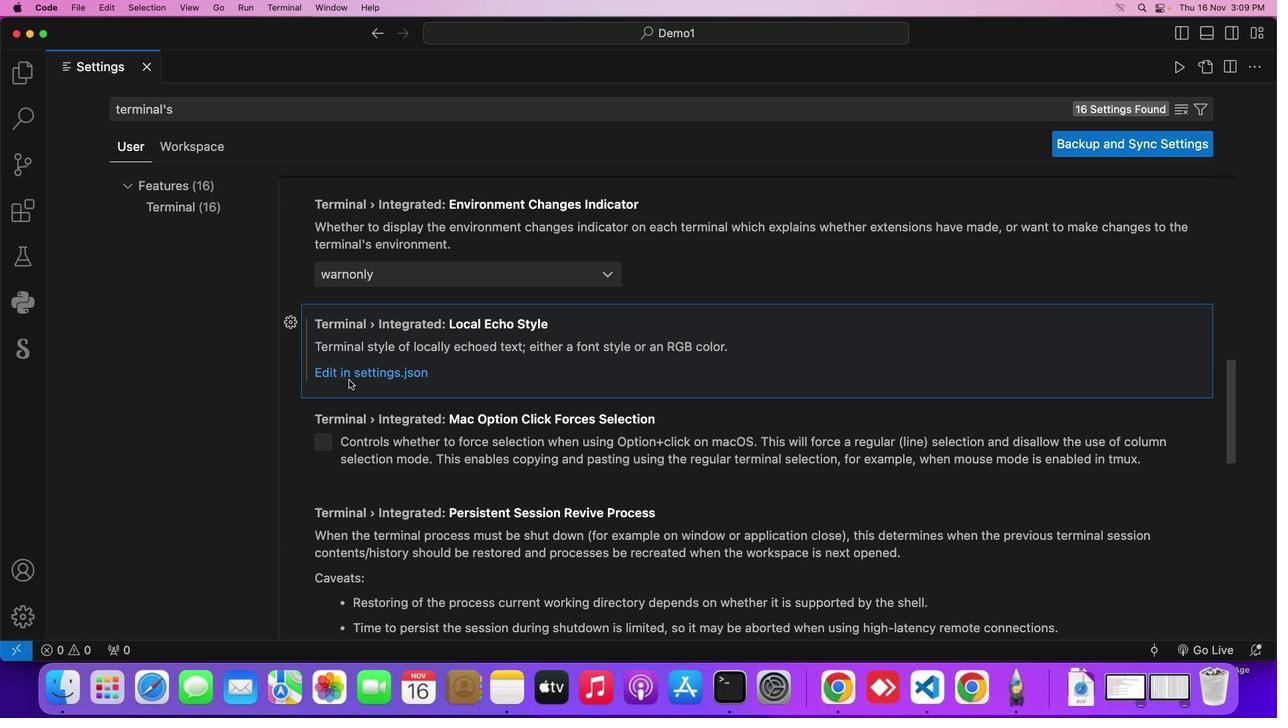
Action: Mouse moved to (334, 369)
Screenshot: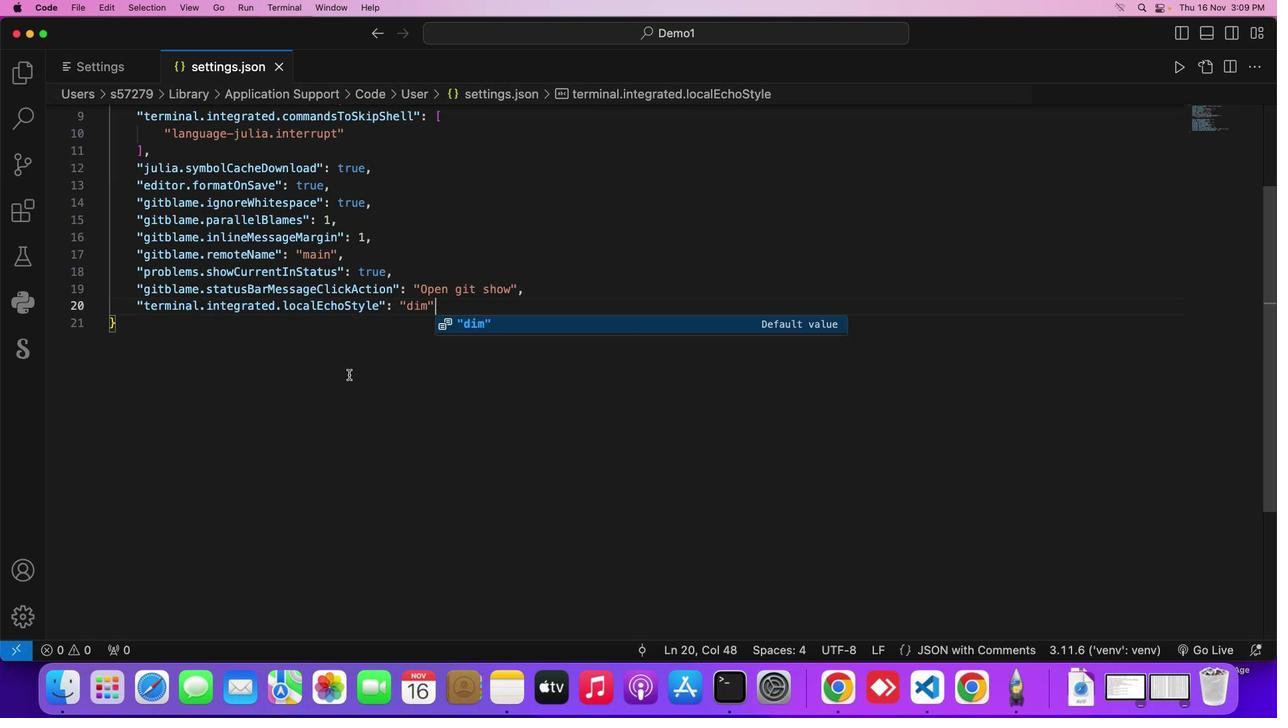 
Action: Mouse pressed left at (334, 369)
Screenshot: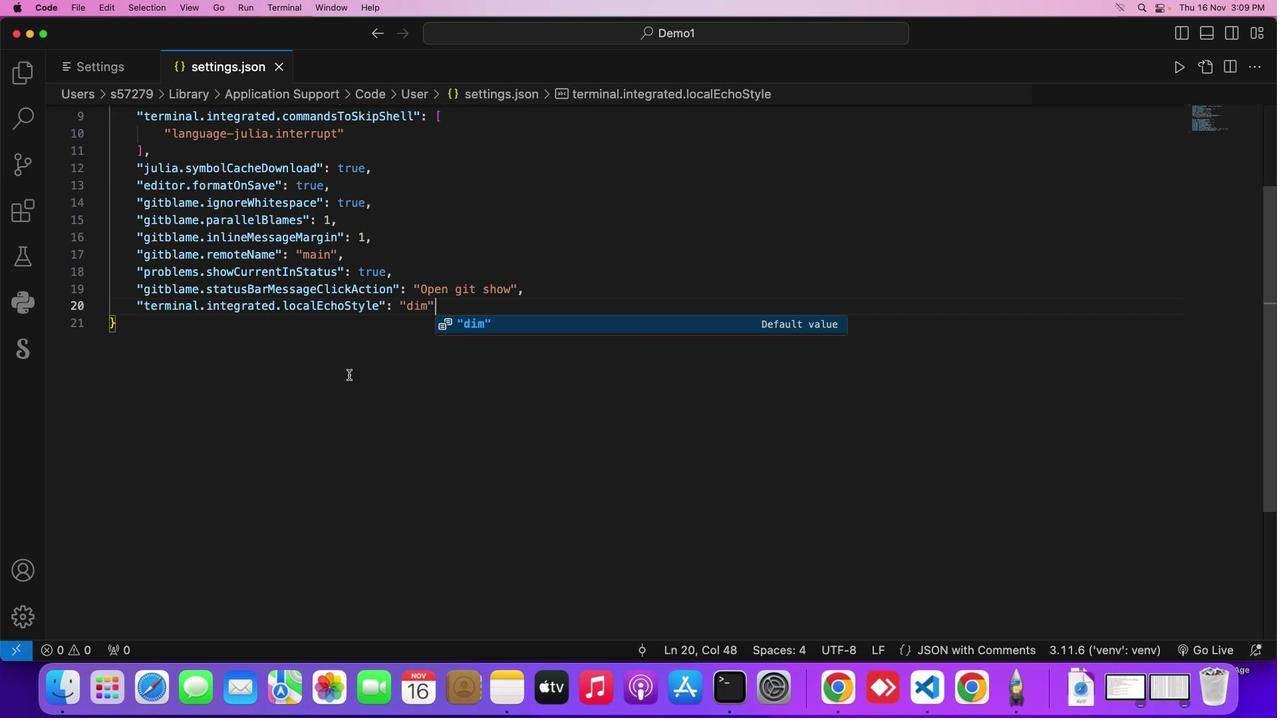 
Action: Mouse moved to (259, 343)
Screenshot: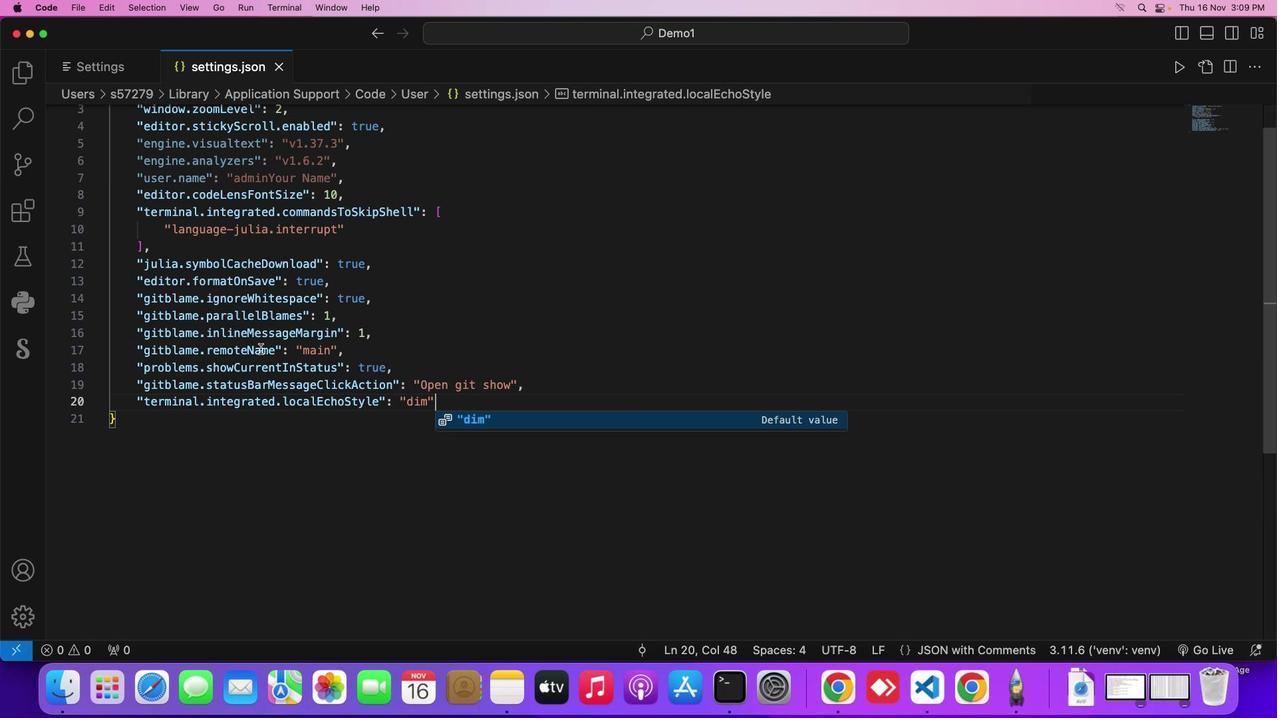 
Action: Mouse scrolled (259, 343) with delta (38, -1)
Screenshot: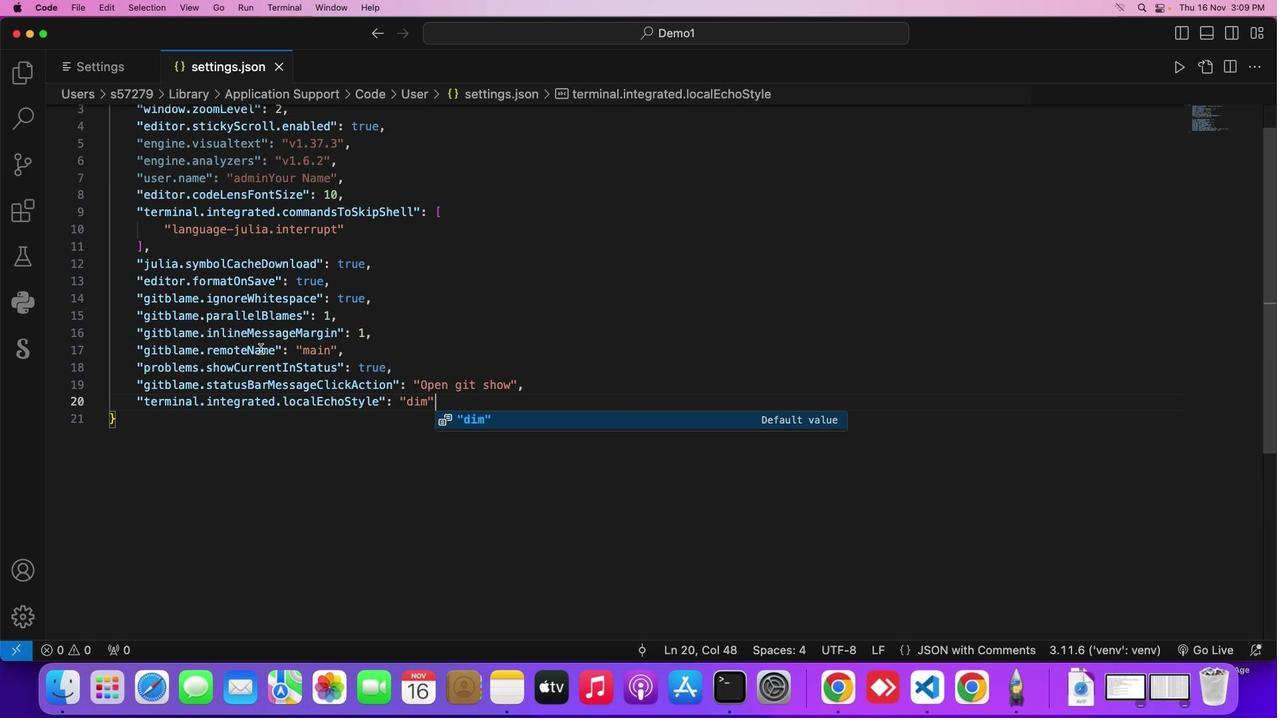 
Action: Mouse moved to (259, 343)
Screenshot: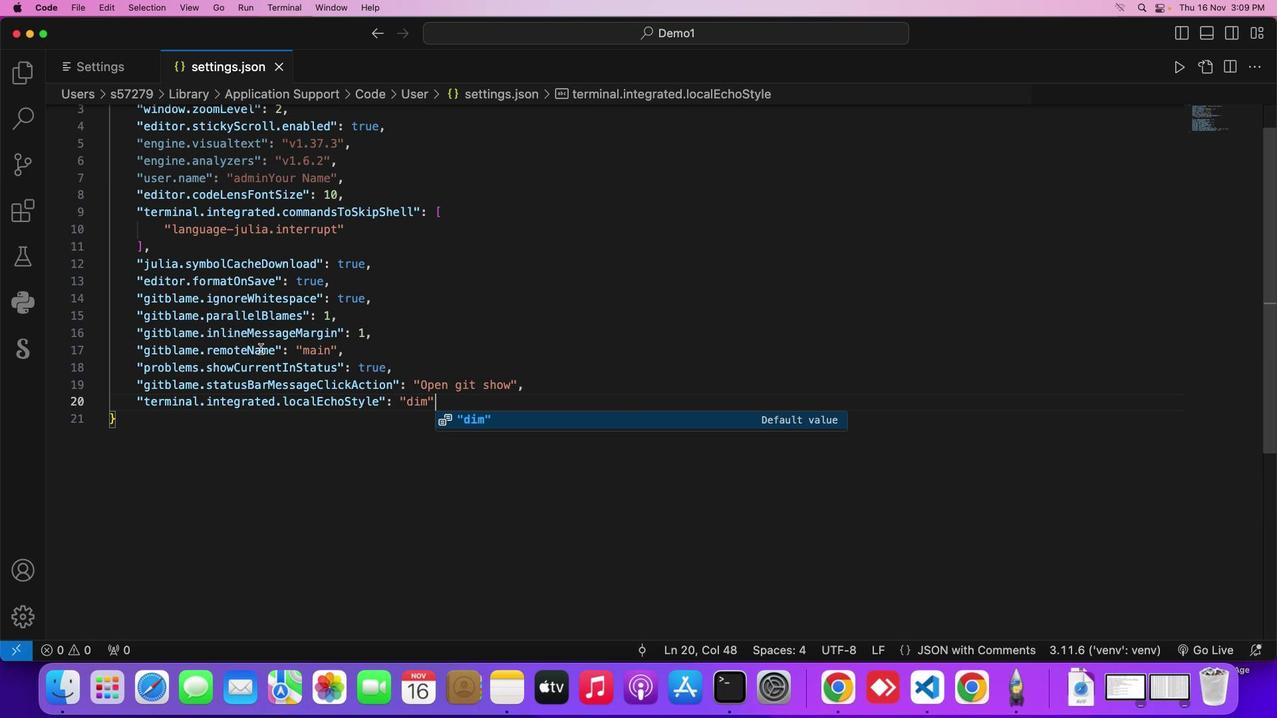 
Action: Mouse scrolled (259, 343) with delta (38, -1)
Screenshot: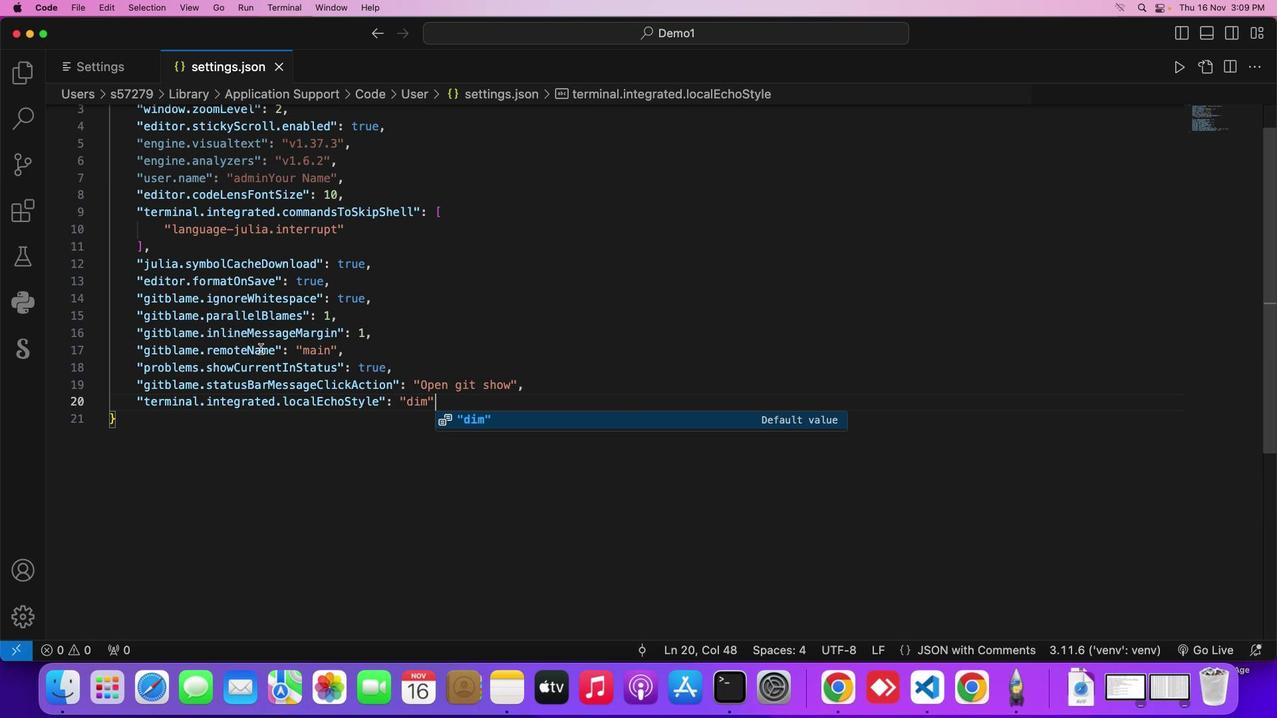 
Action: Mouse scrolled (259, 343) with delta (38, -1)
Screenshot: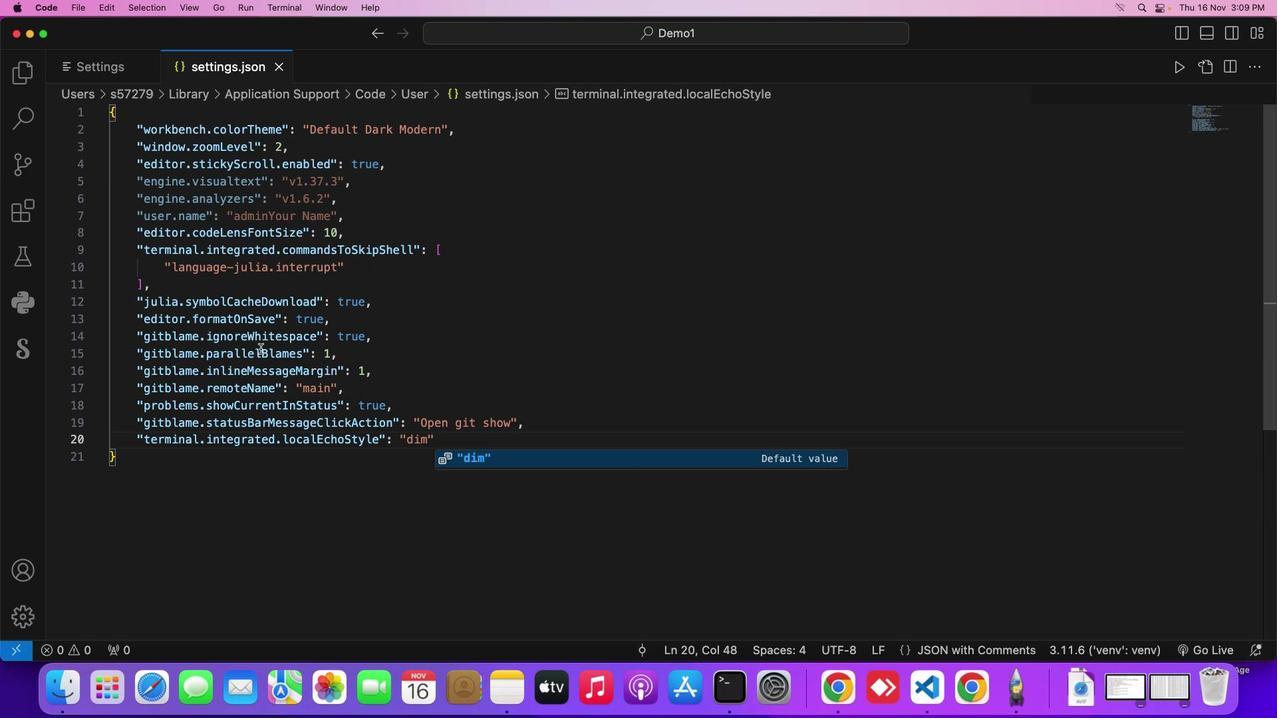 
Action: Mouse scrolled (259, 343) with delta (38, -1)
Screenshot: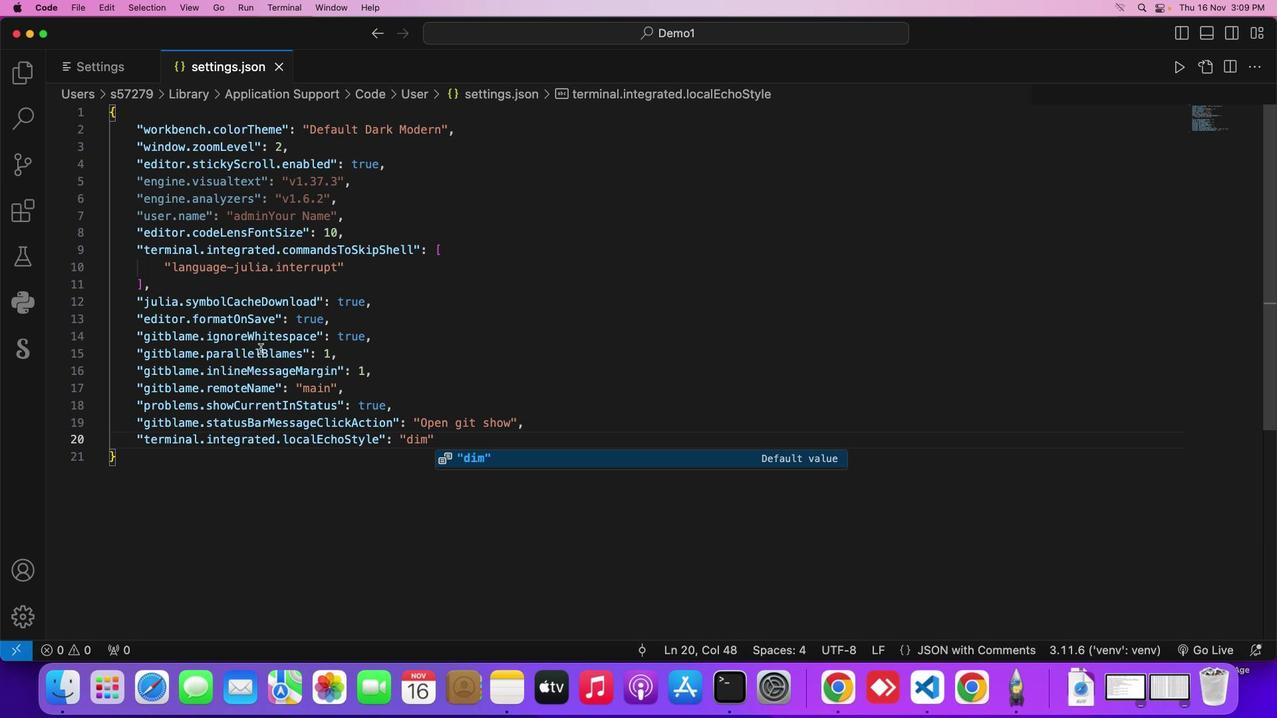 
Action: Mouse scrolled (259, 343) with delta (38, -1)
Screenshot: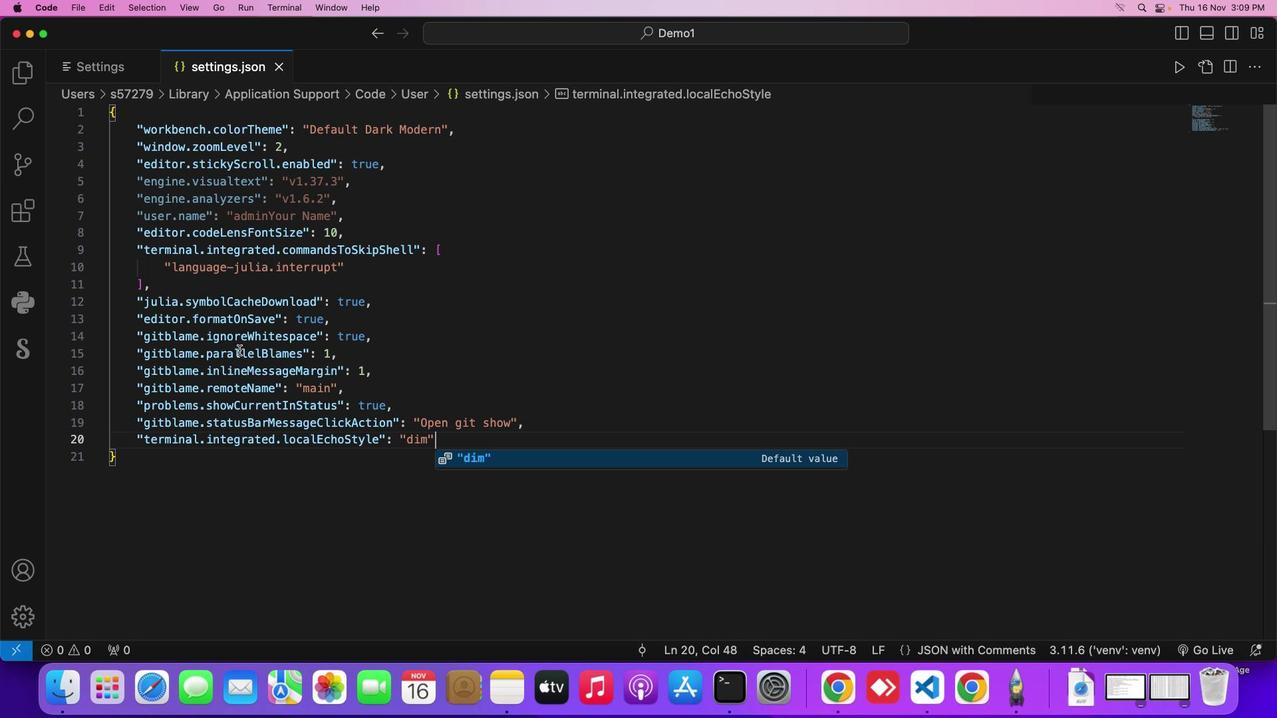 
Action: Mouse moved to (328, 313)
Screenshot: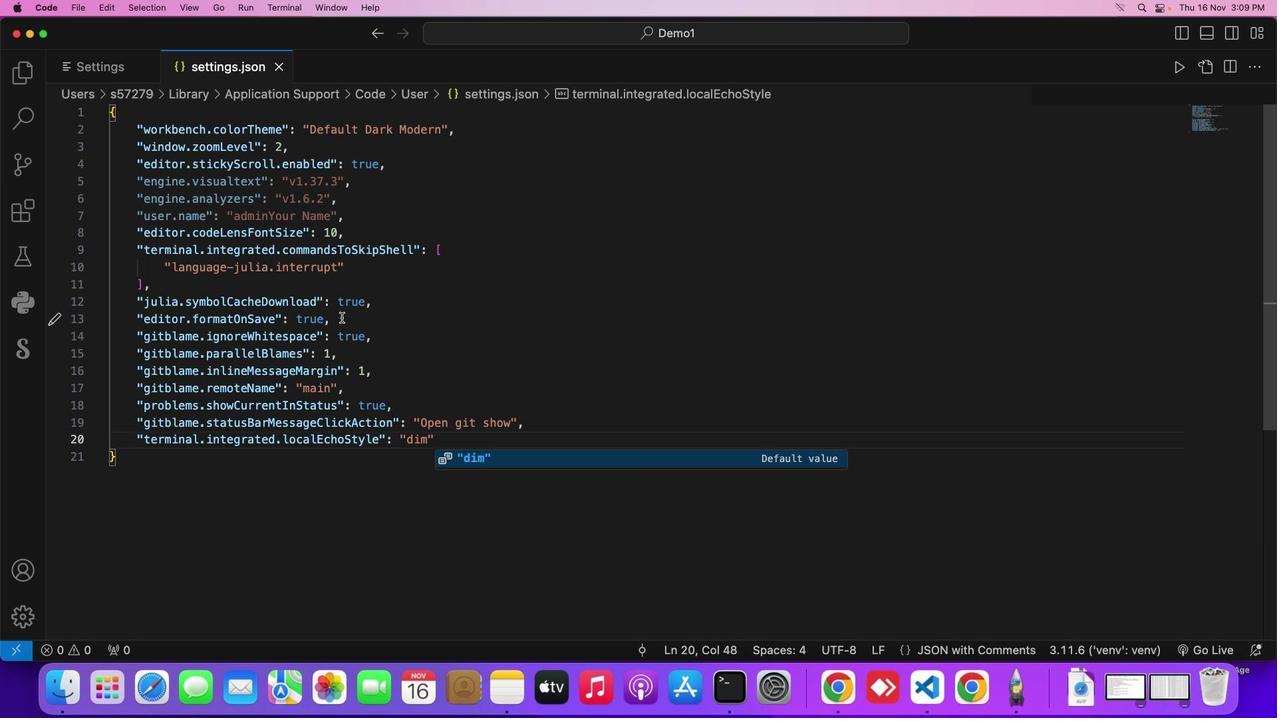 
Action: Mouse pressed left at (328, 313)
Screenshot: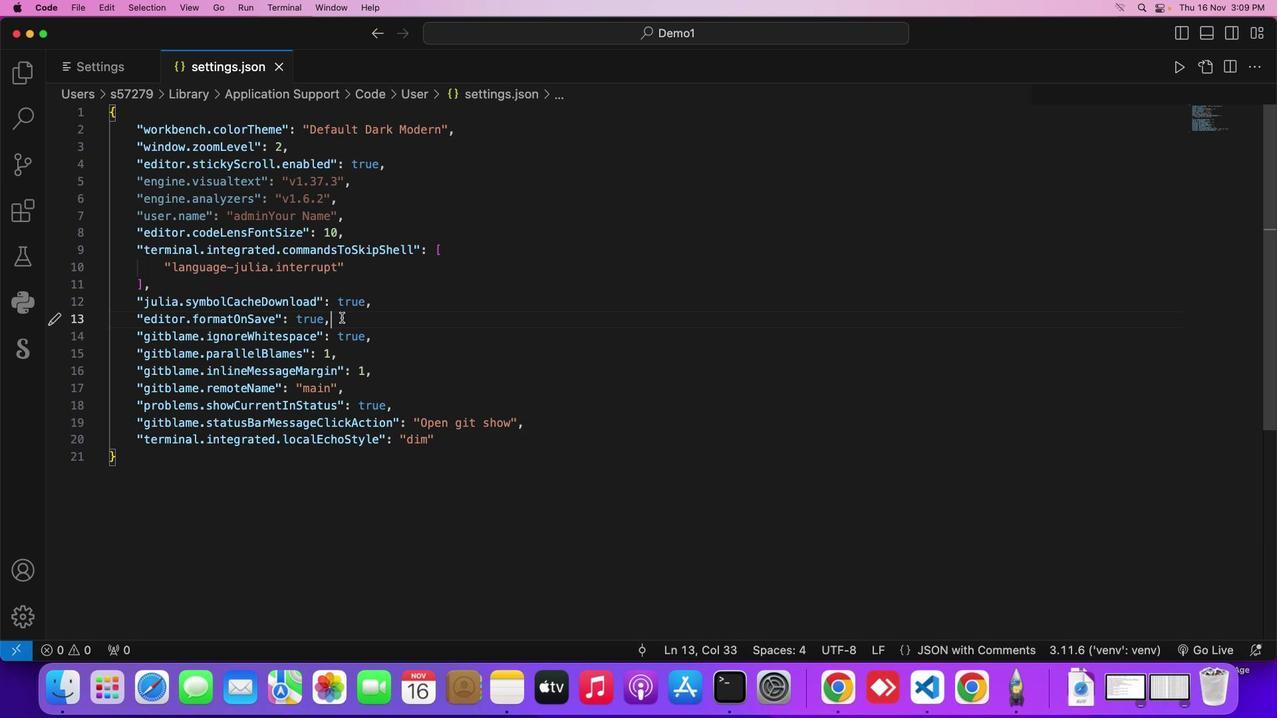 
Action: Key pressed Key.enterKey.backspaceKey.backspace
Screenshot: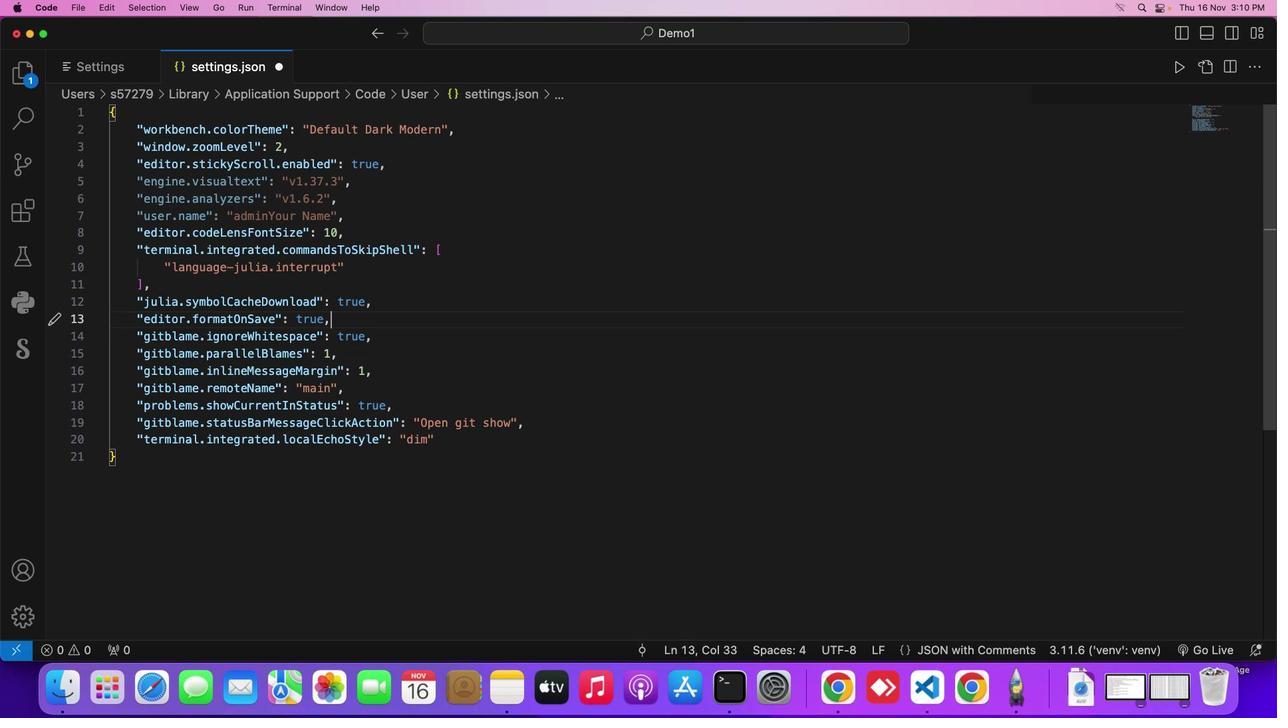 
Action: Mouse moved to (153, 294)
Screenshot: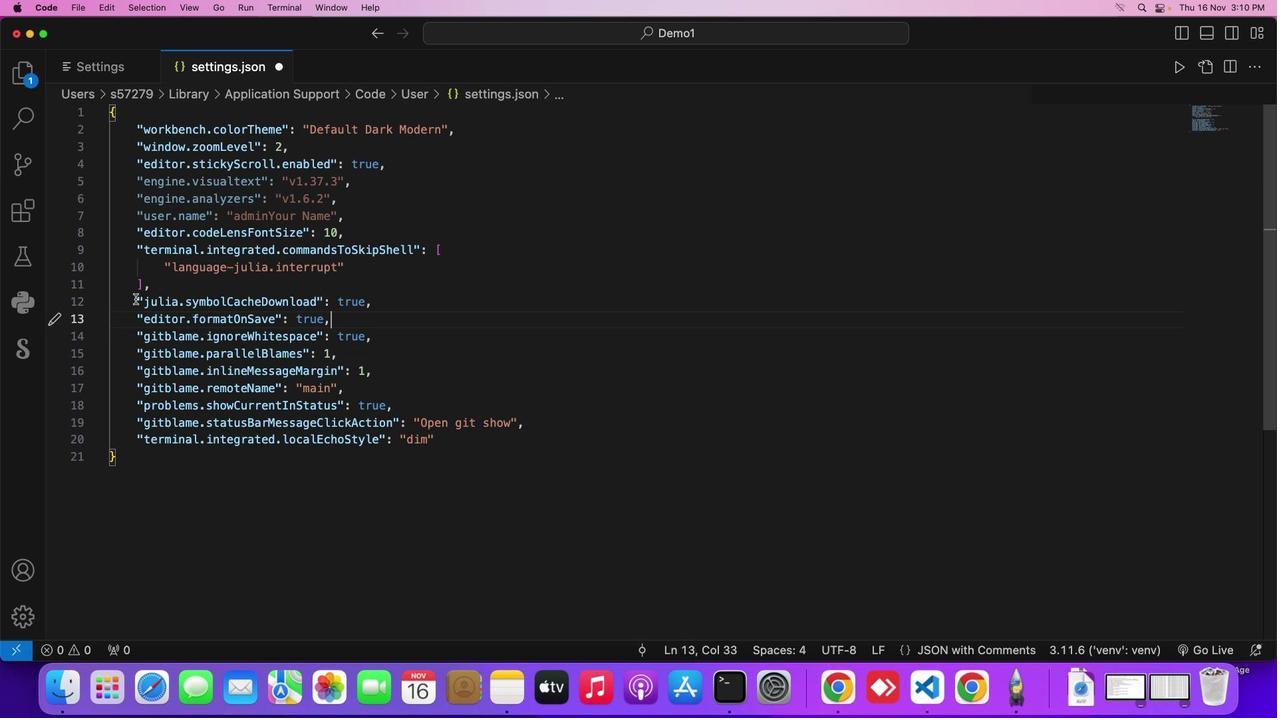 
Action: Mouse pressed left at (153, 294)
Screenshot: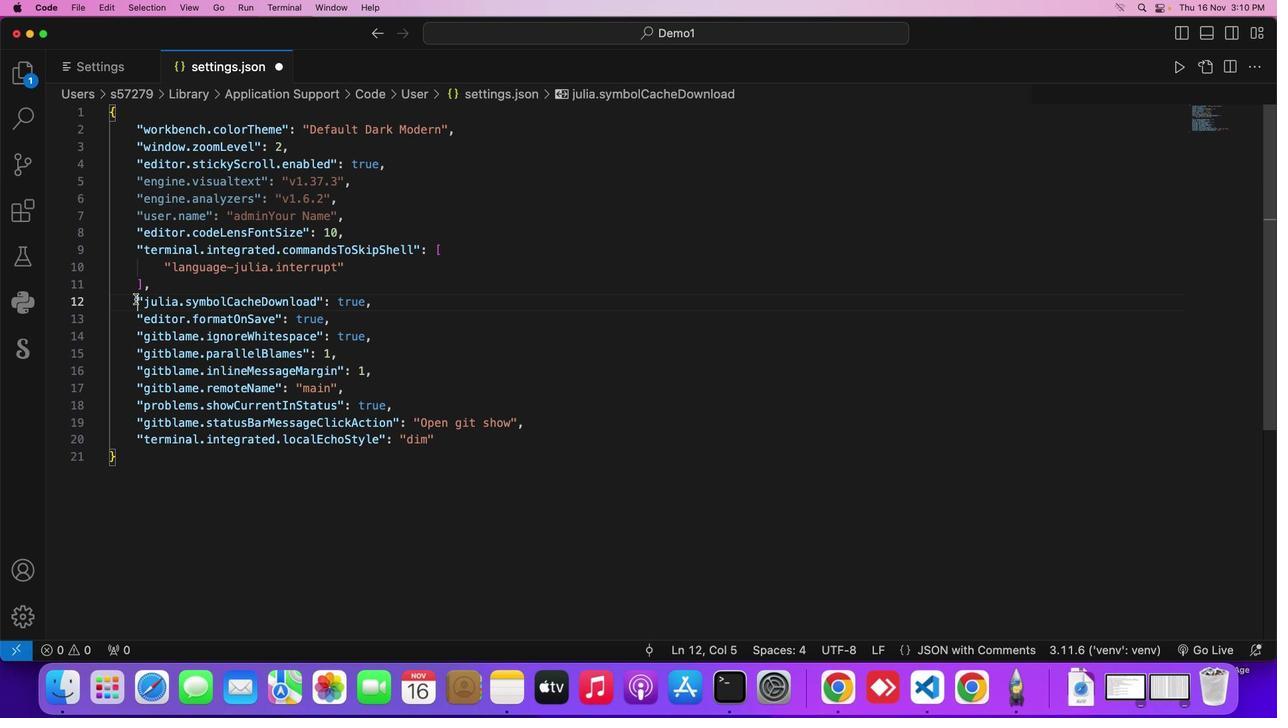 
Action: Mouse moved to (374, 297)
Screenshot: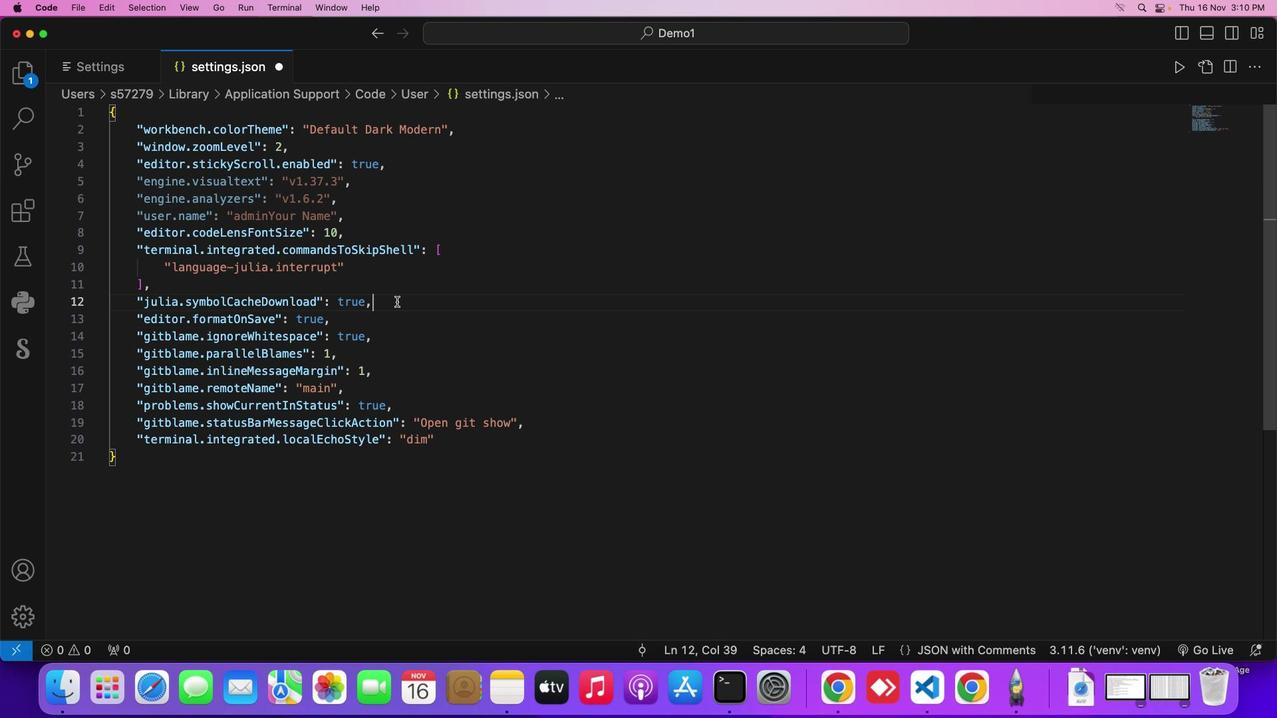 
Action: Mouse pressed left at (374, 297)
Screenshot: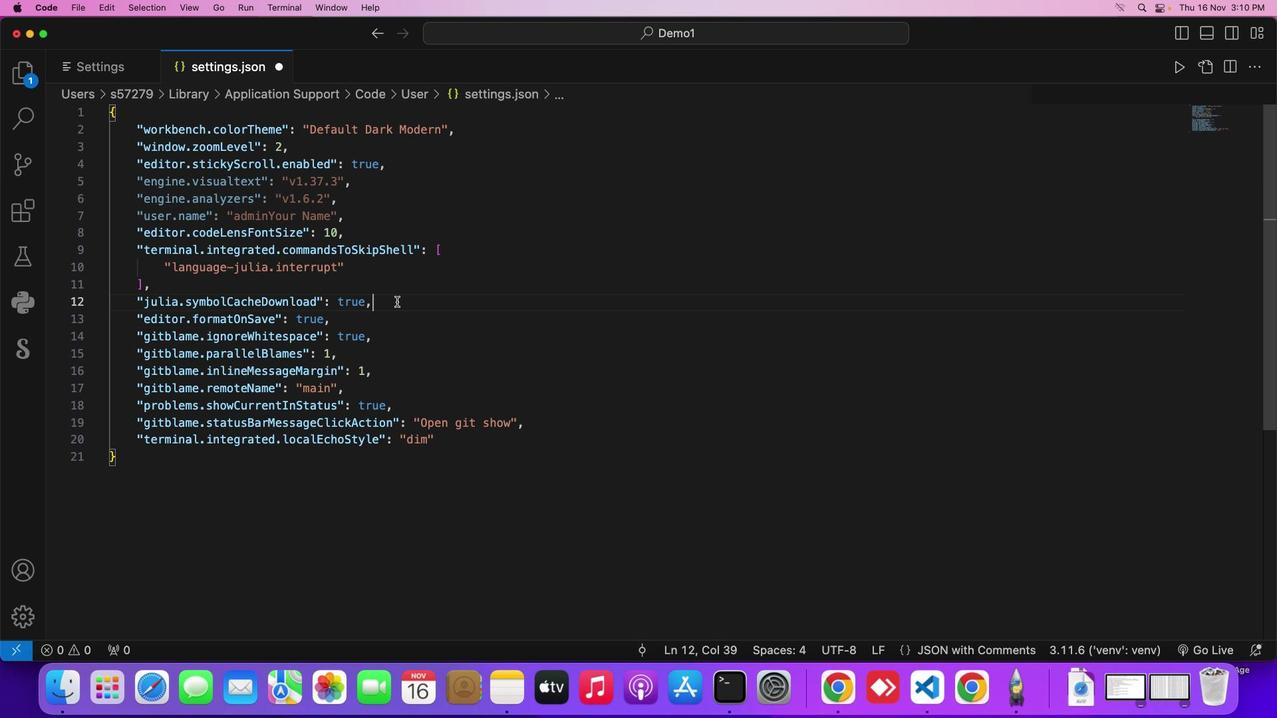 
Action: Mouse moved to (374, 297)
Screenshot: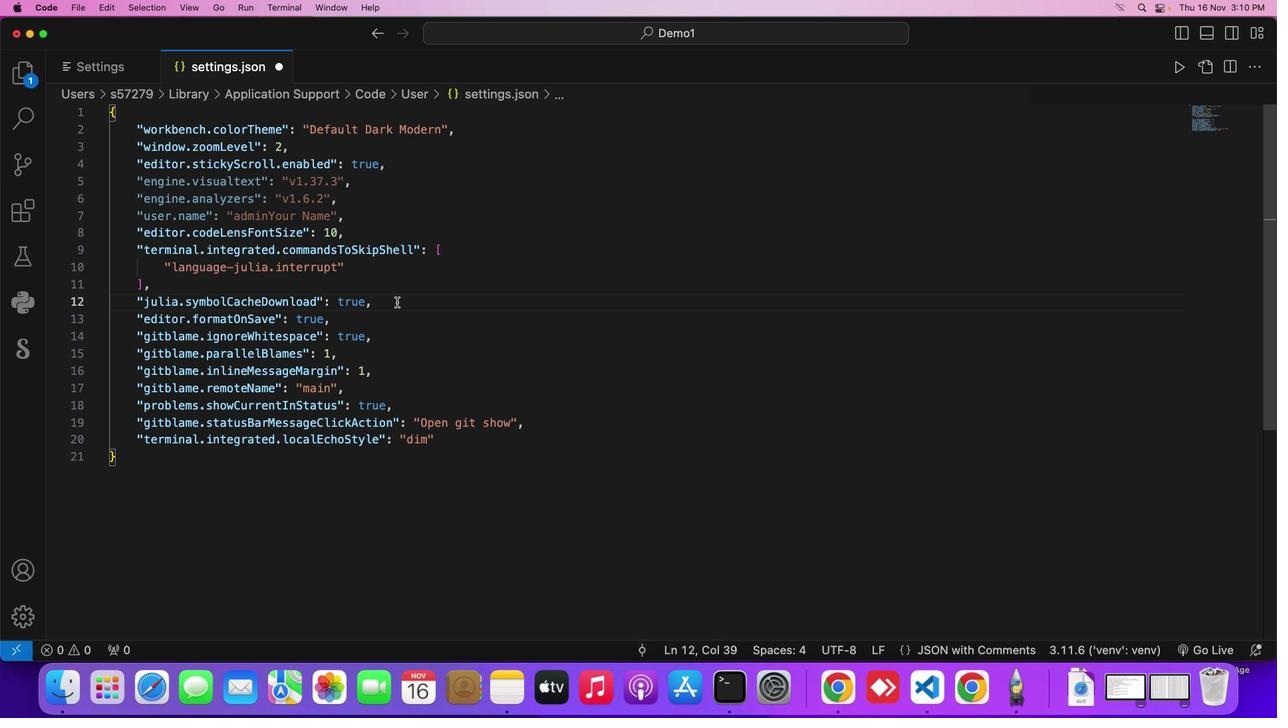 
Action: Key pressed Key.enterKey.shift_r'"''e''d''i''t''o''r''.''f''r'Key.backspace'o''n''t'Key.enterKey.rightKey.rightKey.rightKey.enterKey.shift_r'"''e''d''i''t''o''r''.''s''u''g''g''e''s''t''.''s''h''o''w'Key.shift_r'S''n''i'Key.enterKey.backspace'f''a''l''s''e'Key.spaceKey.backspaceKey.rightKey.enterKey.shift_r'"''p''y''t''h''o''n''.''f''r'Key.backspace'o''r''m''a''t''t''i''n''g''.''p''r''o''v''i''d''e''r'Key.rightKey.shift_r':'Key.spaceKey.backspaceKey.shift_r'"''b''a'Key.enterKey.right','
Screenshot: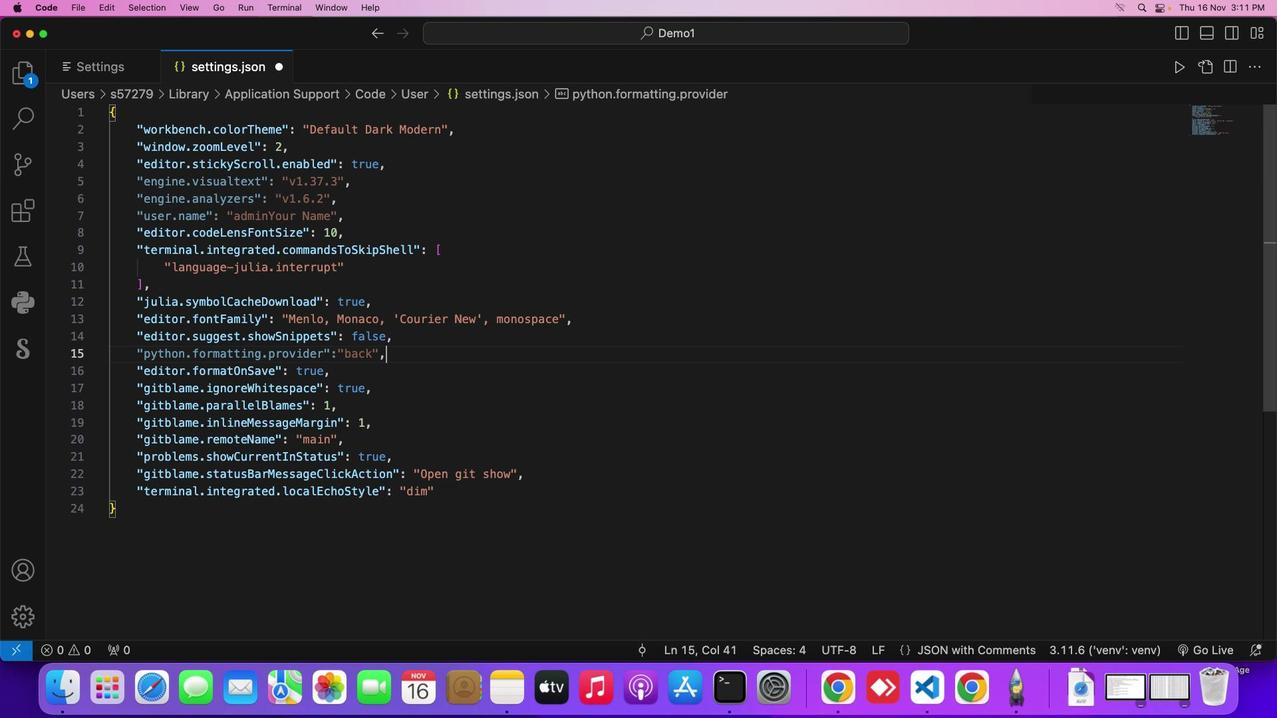 
Action: Mouse moved to (109, 3)
Screenshot: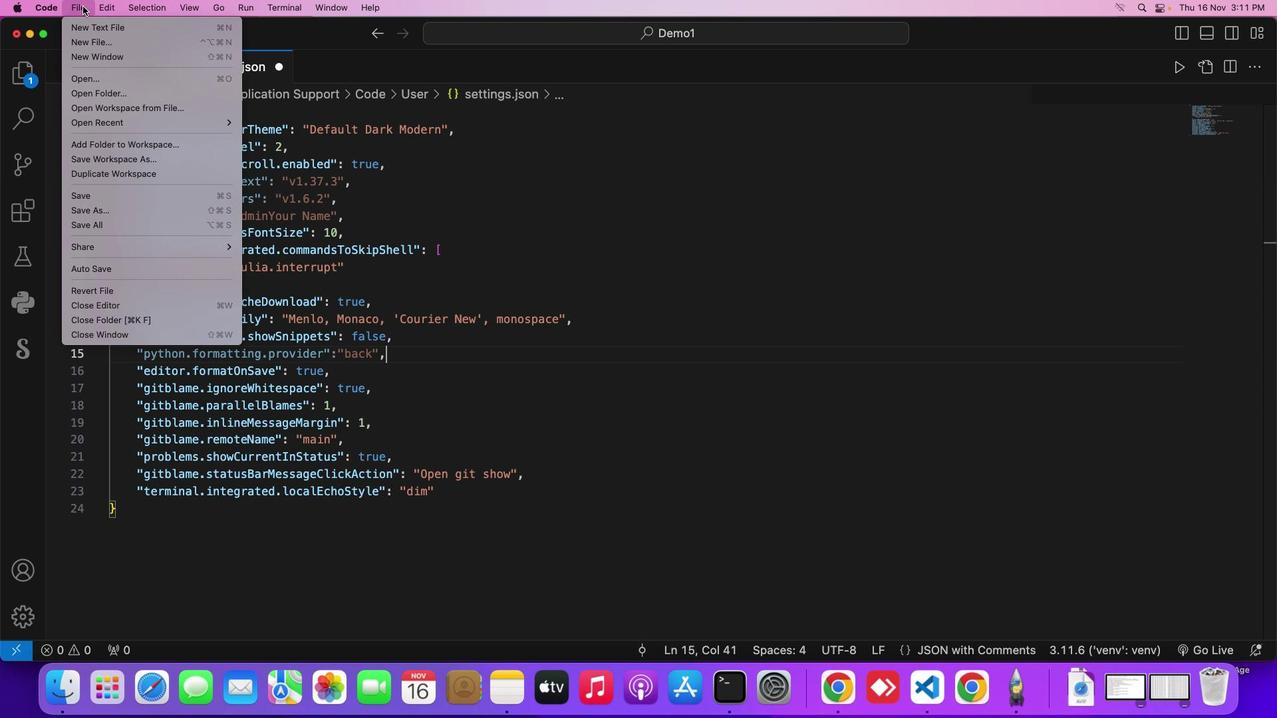 
Action: Mouse pressed left at (109, 3)
Screenshot: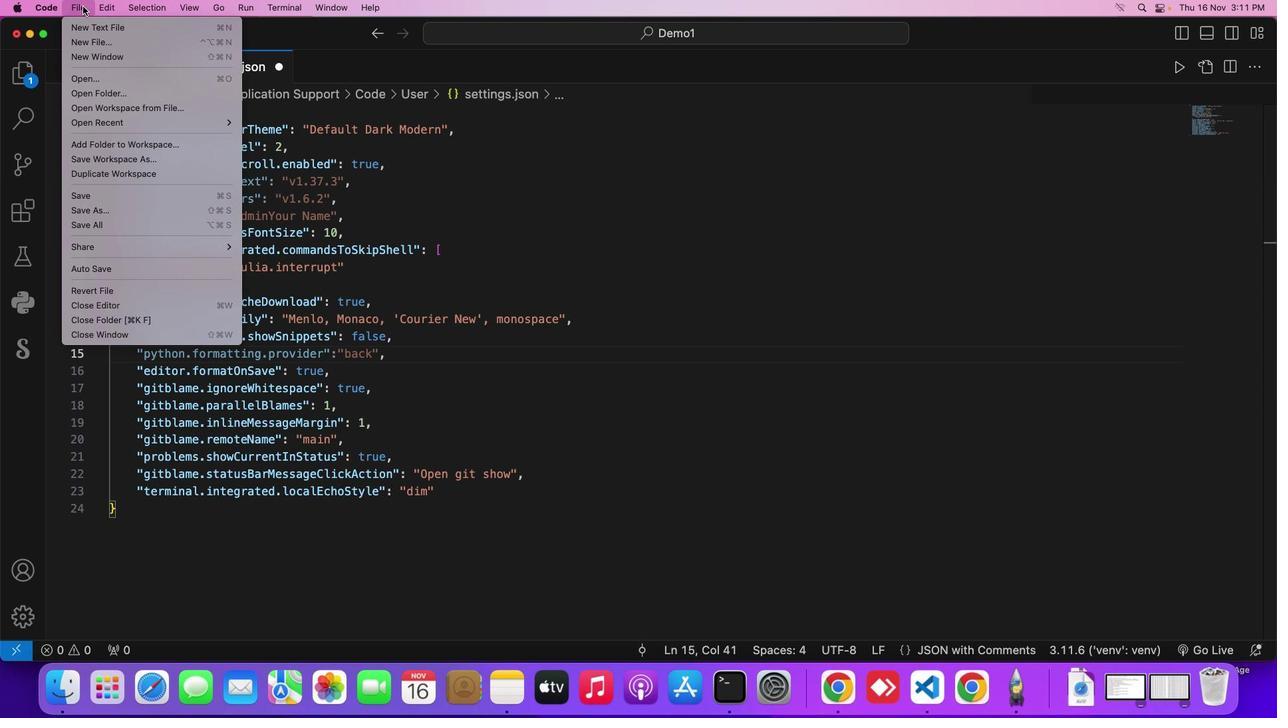 
Action: Mouse moved to (131, 194)
Screenshot: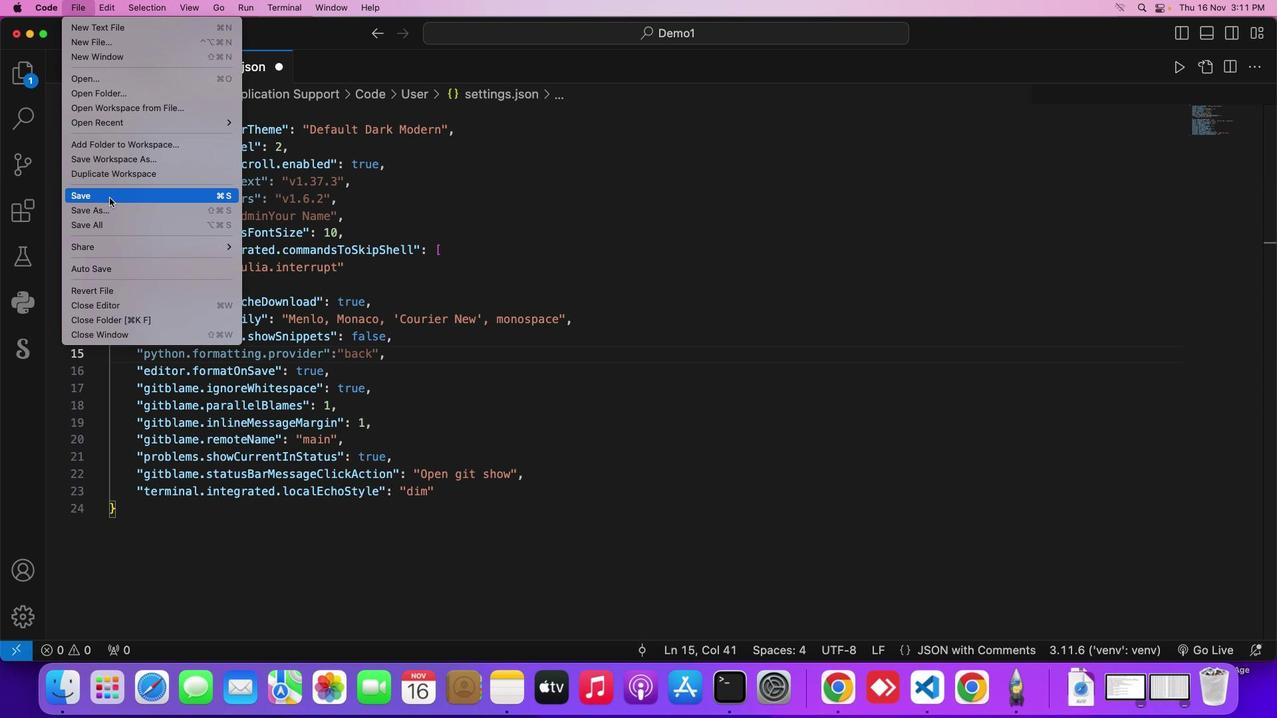 
Action: Mouse pressed left at (131, 194)
Screenshot: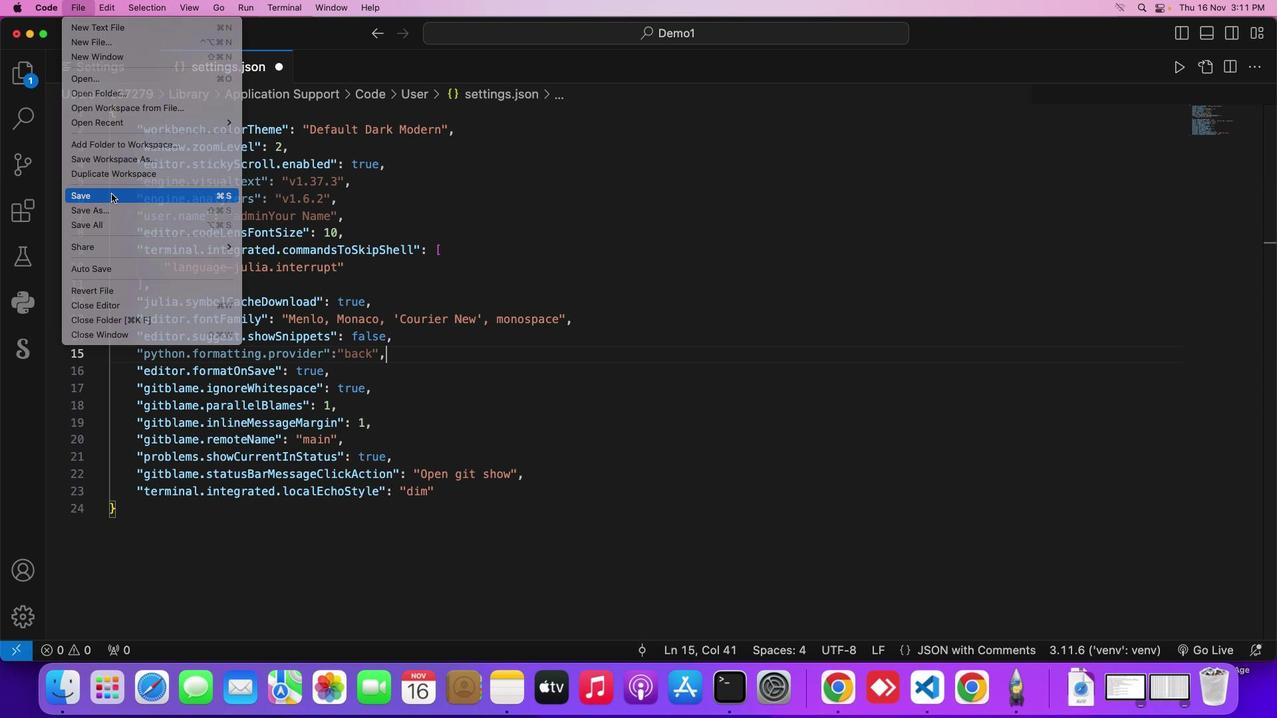 
Action: Mouse moved to (278, 60)
Screenshot: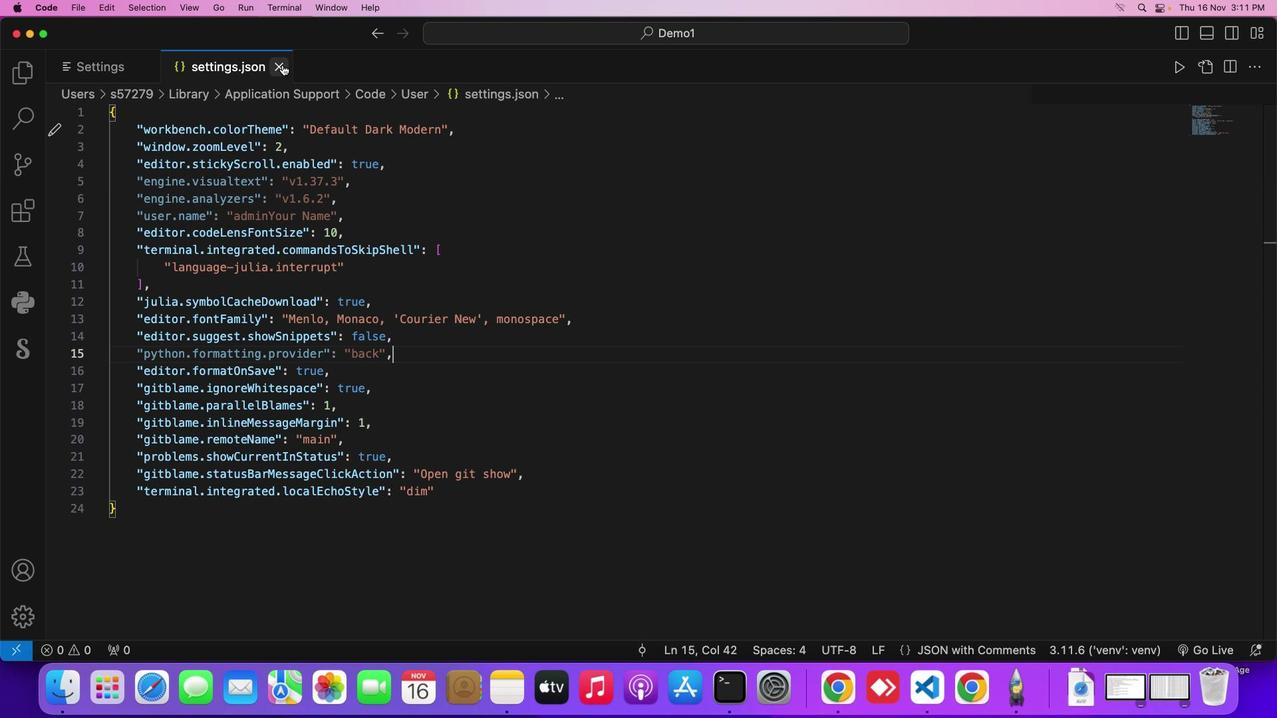 
Action: Mouse pressed left at (278, 60)
Screenshot: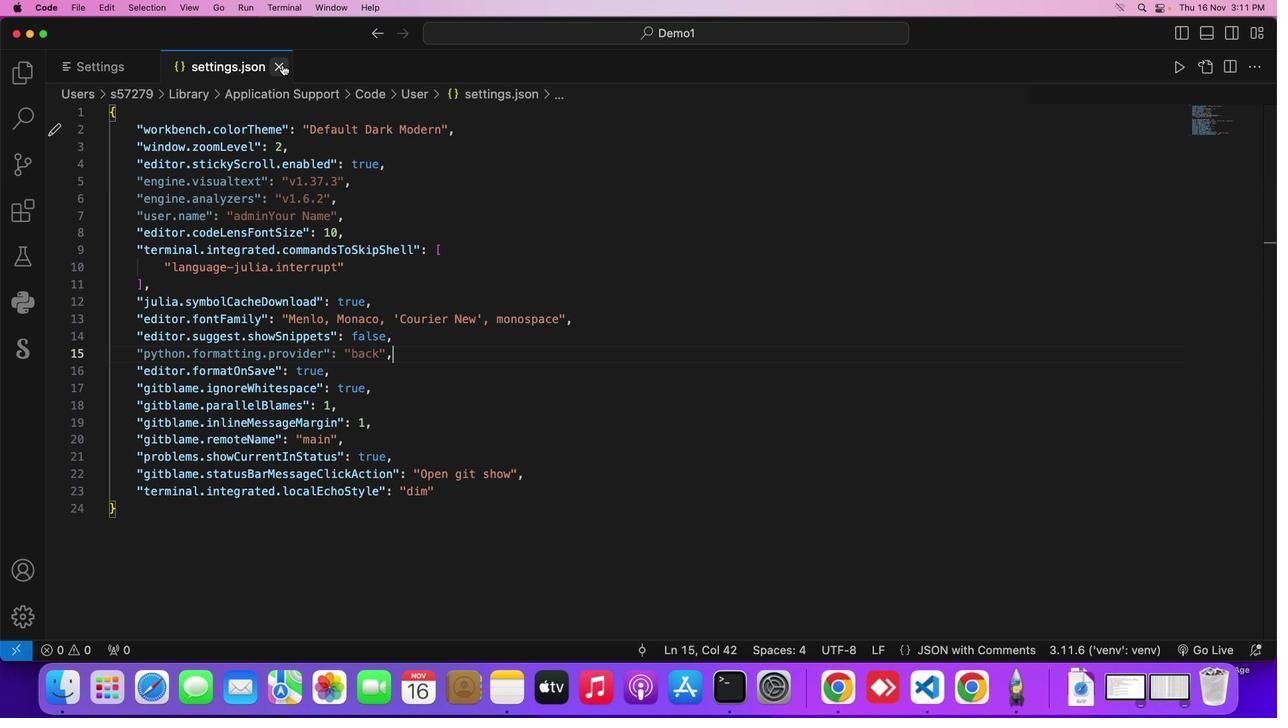 
